 Task: Plan a trip to La Sebala du Mornag, Tunisia from 10th December, 2023 to 16th December, 2023 for 8 adults. Place can be private room with 8 bedrooms having 8 beds and 8 bathrooms. Property type can be hotel. Amenities needed are: wifi, TV, free parkinig on premises, gym, breakfast.
Action: Mouse moved to (444, 99)
Screenshot: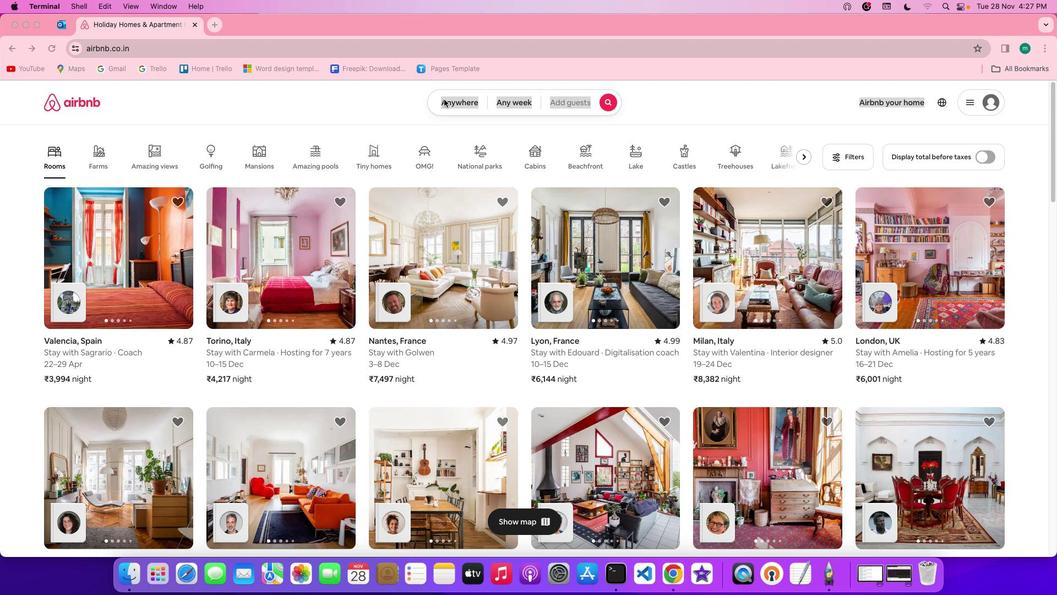 
Action: Mouse pressed left at (444, 99)
Screenshot: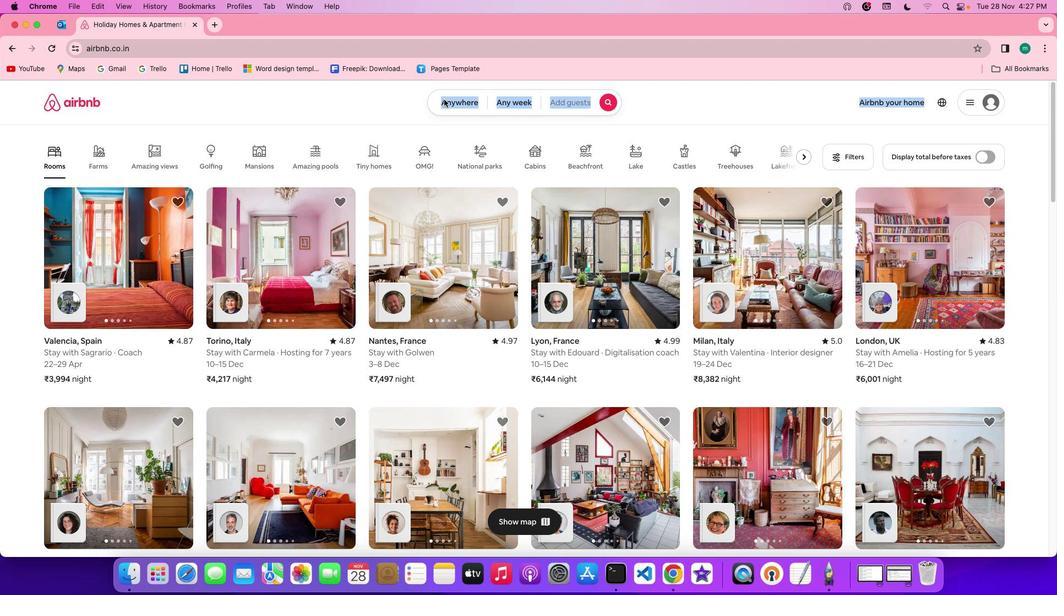 
Action: Mouse pressed left at (444, 99)
Screenshot: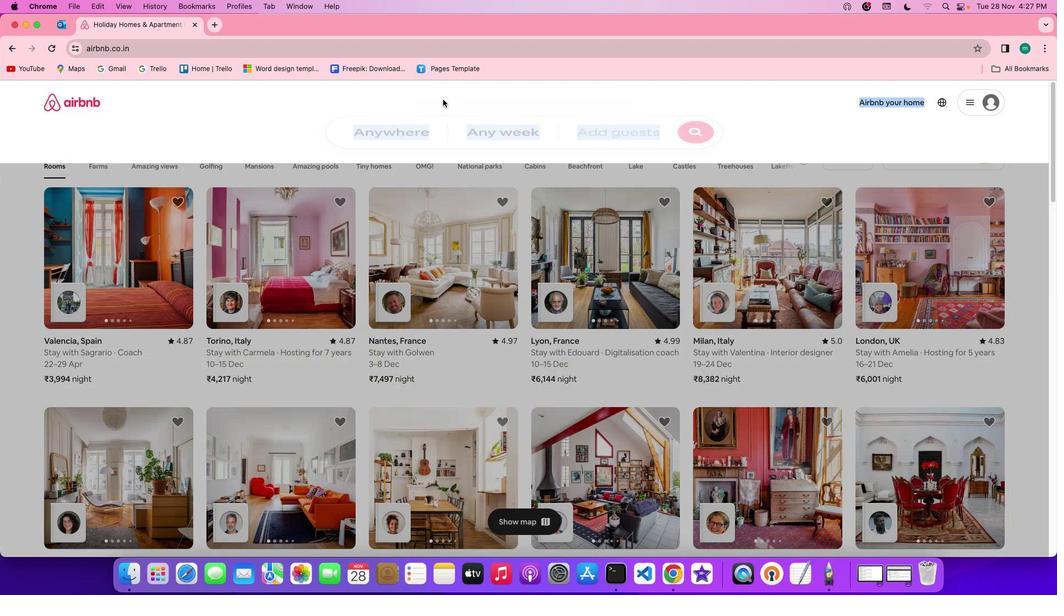 
Action: Mouse moved to (399, 150)
Screenshot: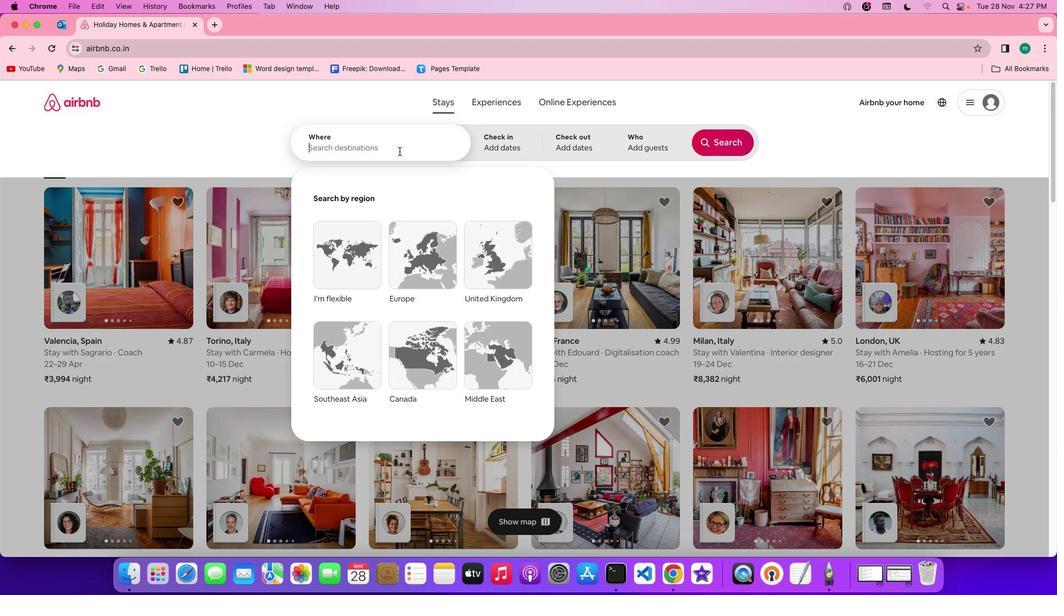 
Action: Mouse pressed left at (399, 150)
Screenshot: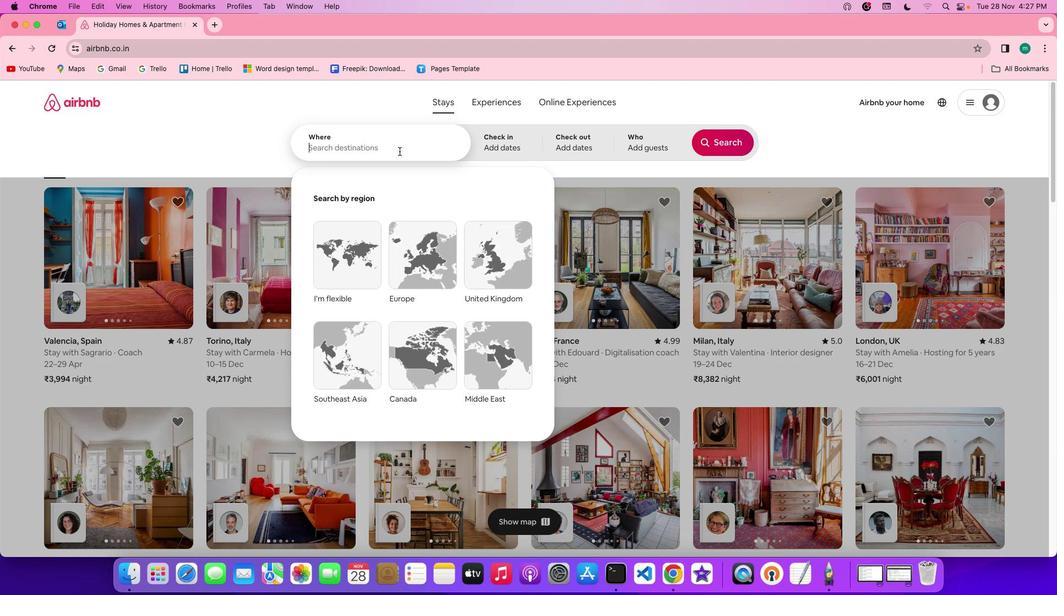 
Action: Key pressed Key.shift'M''o''r'Key.backspaceKey.backspaceKey.backspaceKey.backspaceKey.backspaceKey.backspaceKey.backspaceKey.backspaceKey.shift'L''a'Key.spaceKey.shift's''e''b''a''l''a'Key.space'd''u'Key.spaceKey.shift'M''o''r''n''a''g'','Key.spaceKey.shift't''u''n''i''s''i''a'
Screenshot: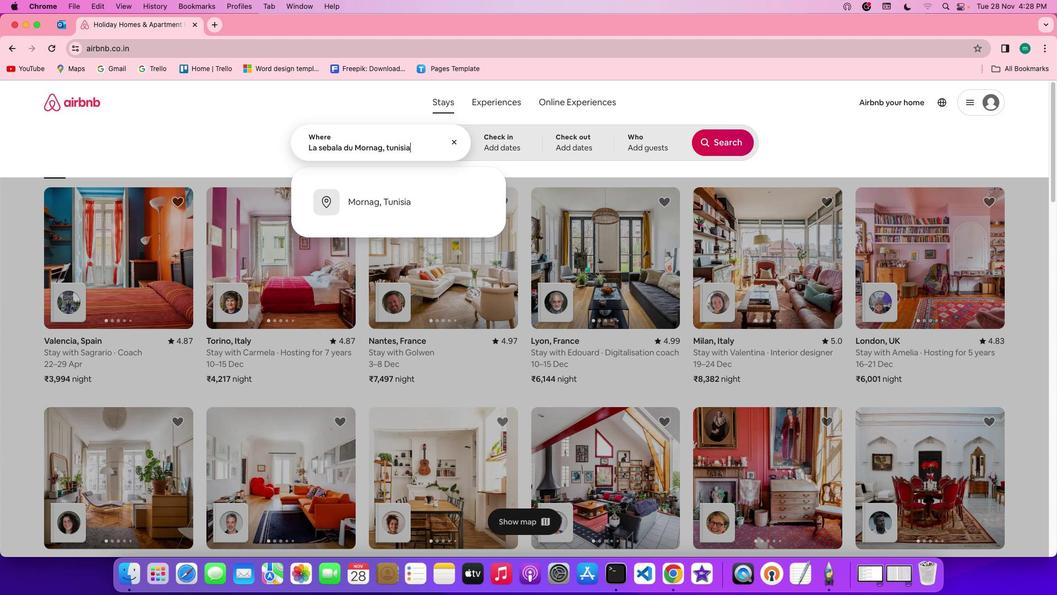 
Action: Mouse moved to (507, 141)
Screenshot: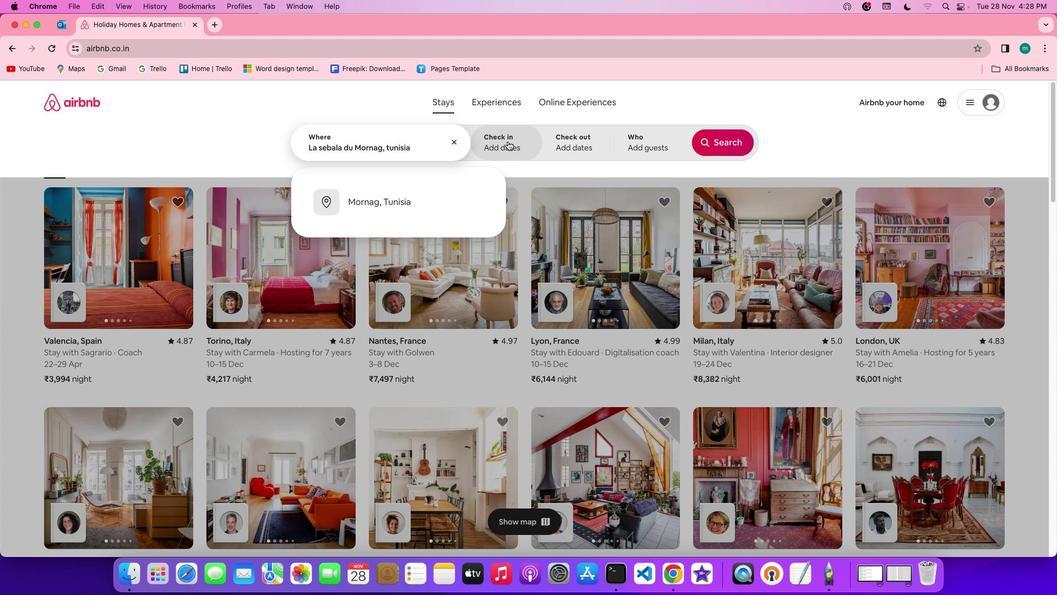 
Action: Mouse pressed left at (507, 141)
Screenshot: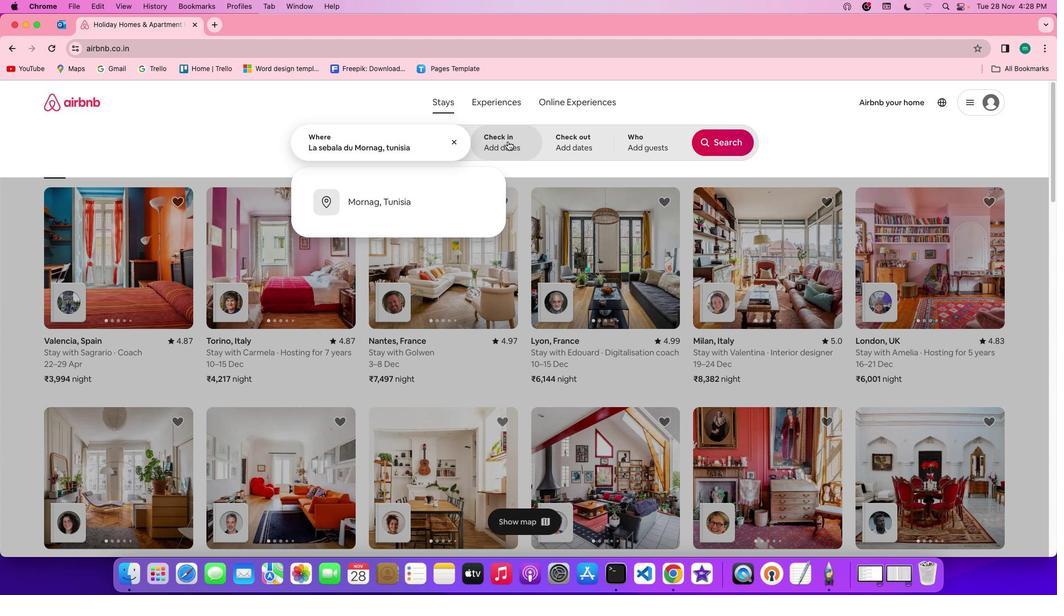
Action: Mouse moved to (555, 328)
Screenshot: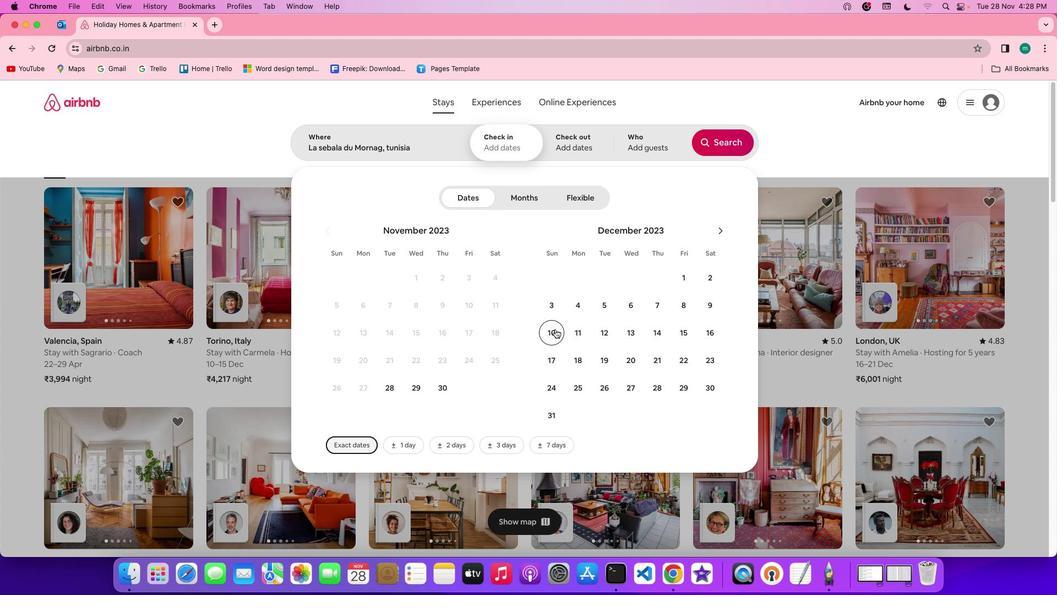 
Action: Mouse pressed left at (555, 328)
Screenshot: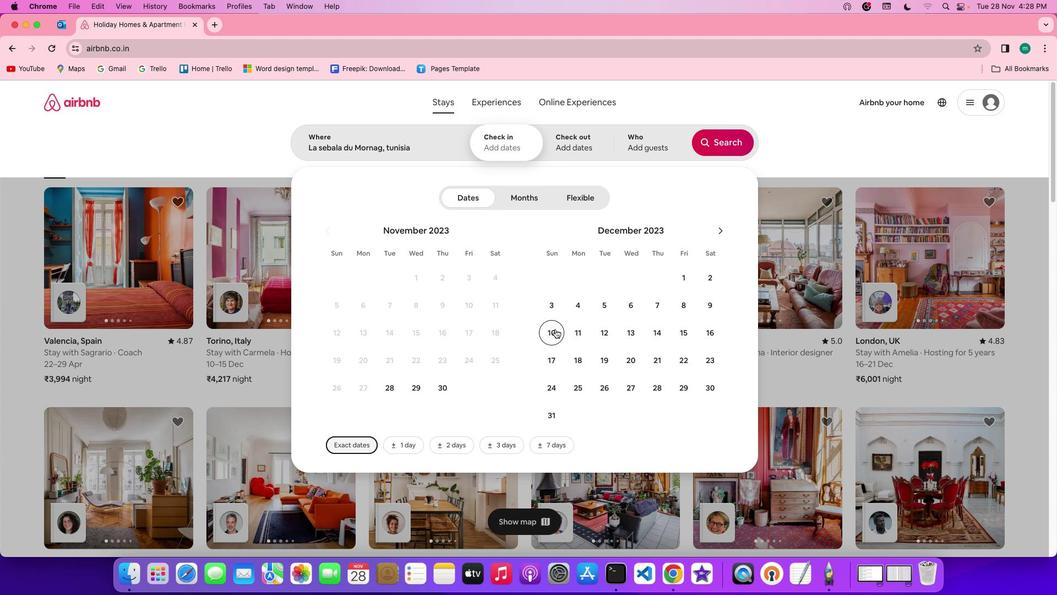 
Action: Mouse moved to (716, 333)
Screenshot: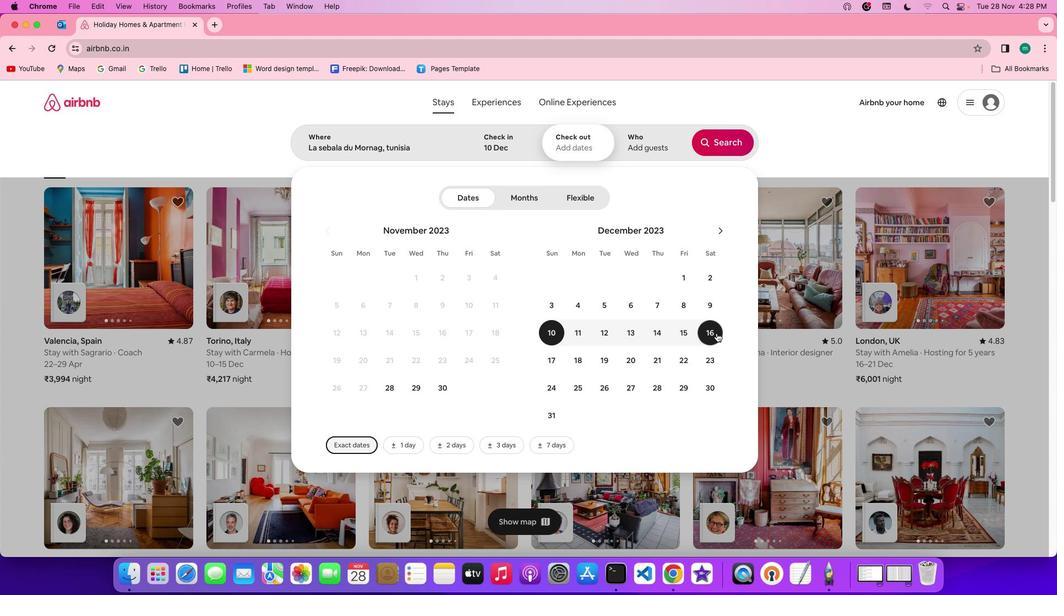 
Action: Mouse pressed left at (716, 333)
Screenshot: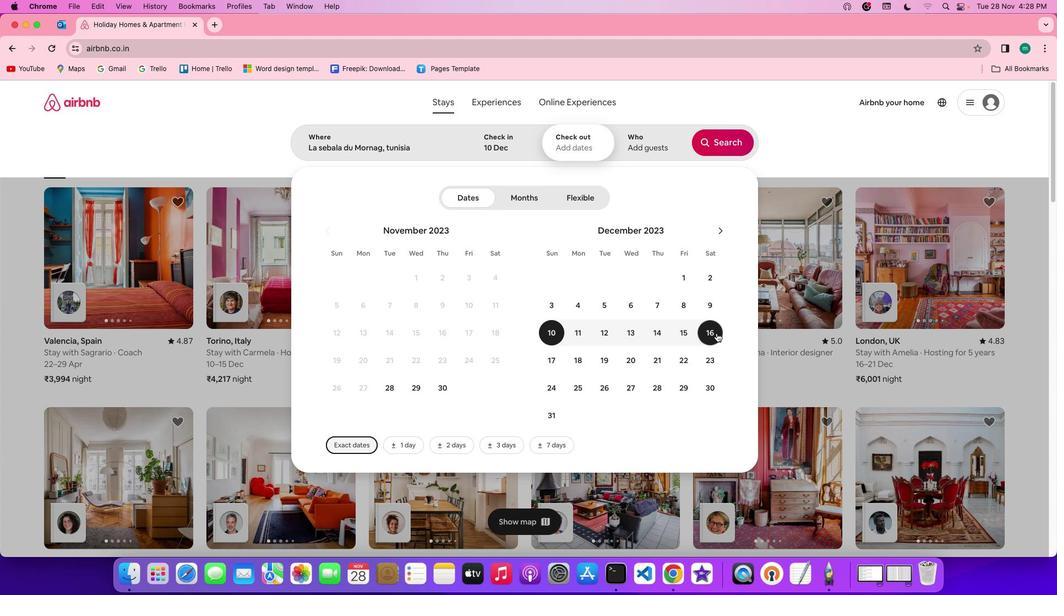 
Action: Mouse moved to (647, 147)
Screenshot: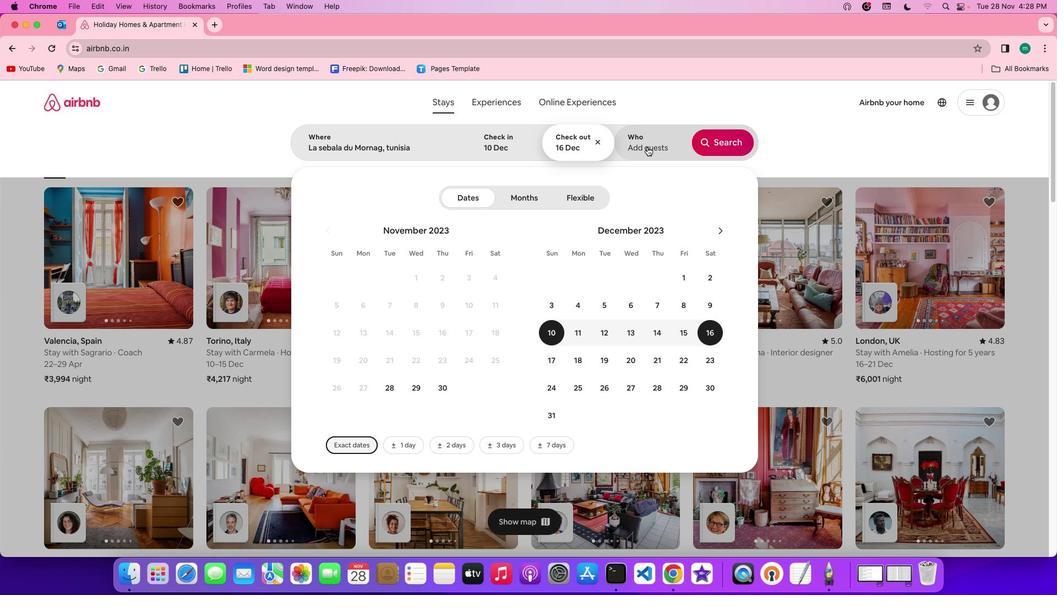 
Action: Mouse pressed left at (647, 147)
Screenshot: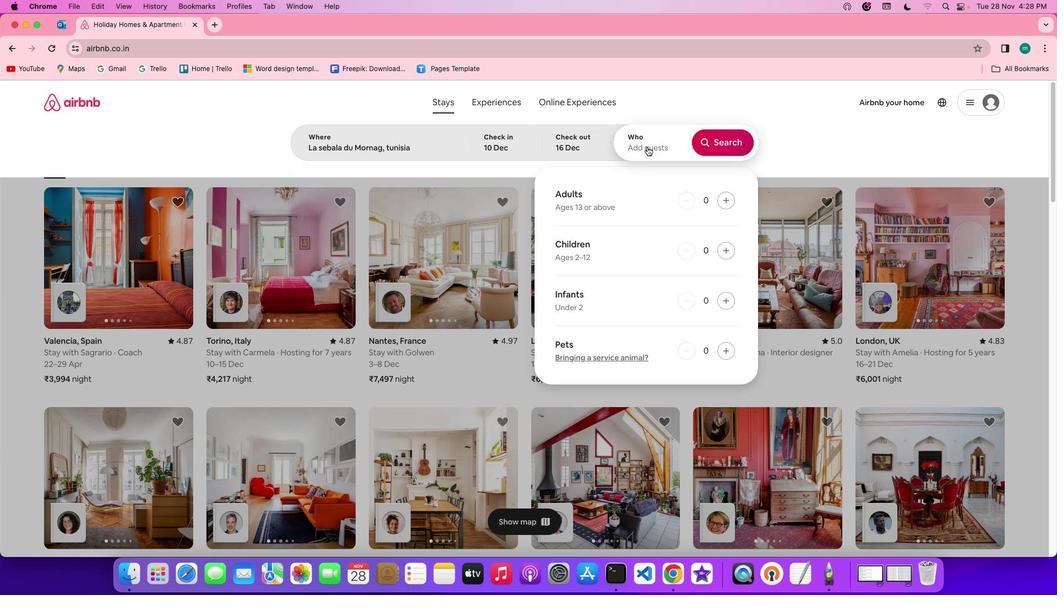 
Action: Mouse moved to (725, 200)
Screenshot: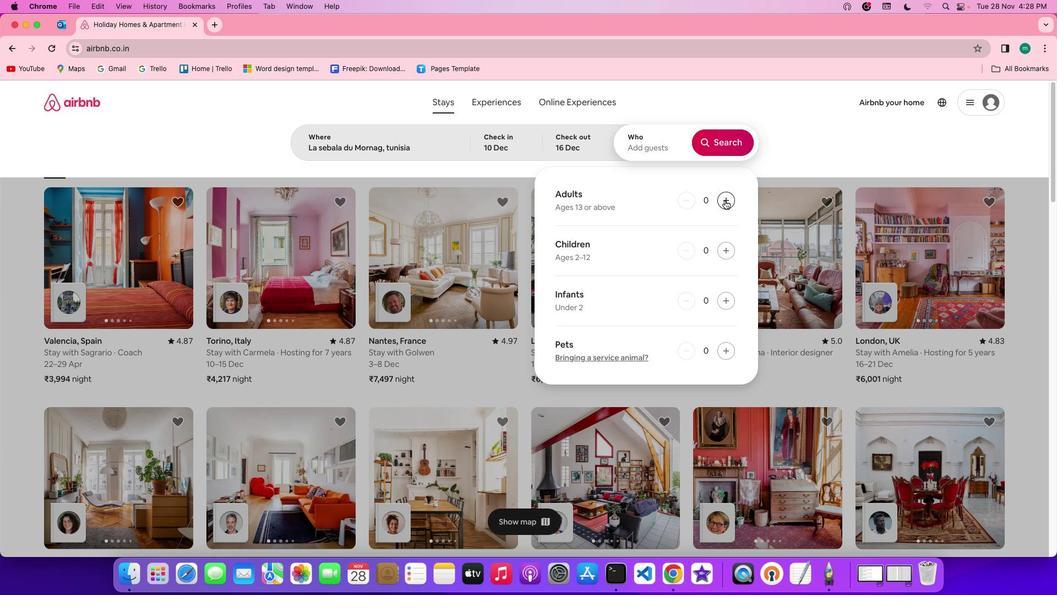 
Action: Mouse pressed left at (725, 200)
Screenshot: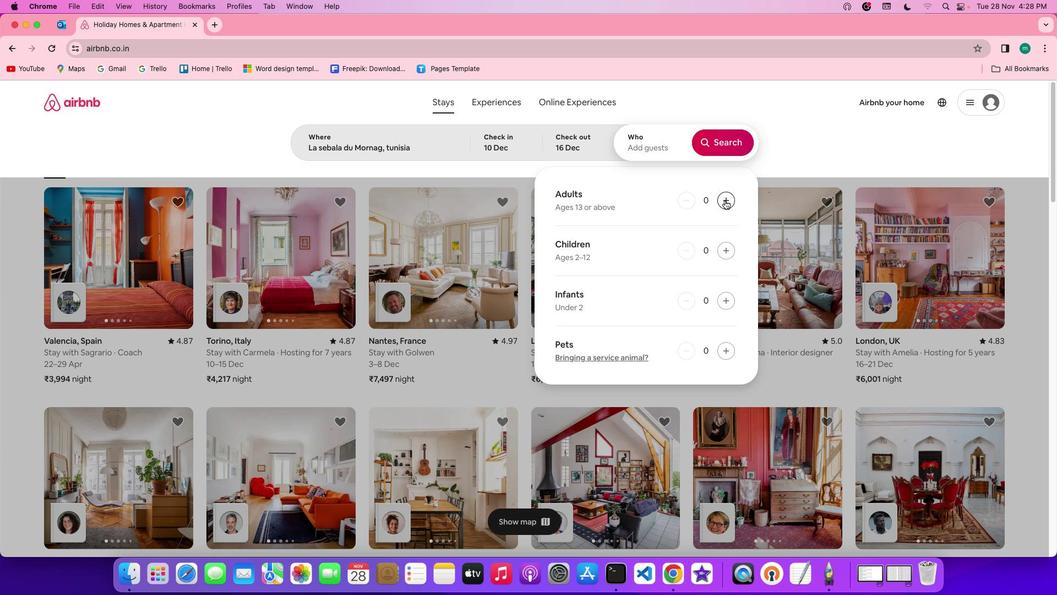 
Action: Mouse pressed left at (725, 200)
Screenshot: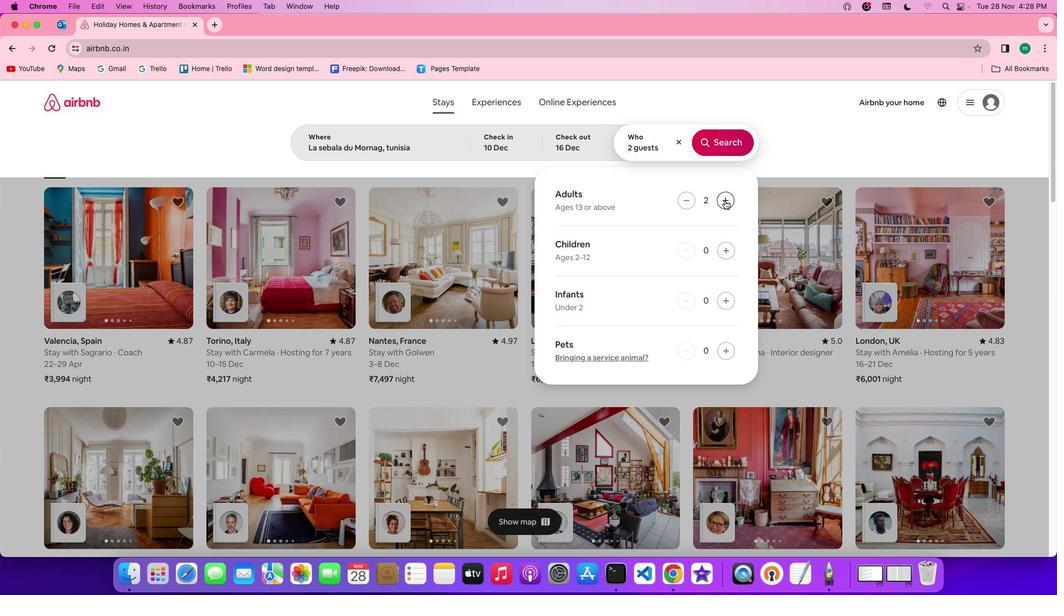 
Action: Mouse pressed left at (725, 200)
Screenshot: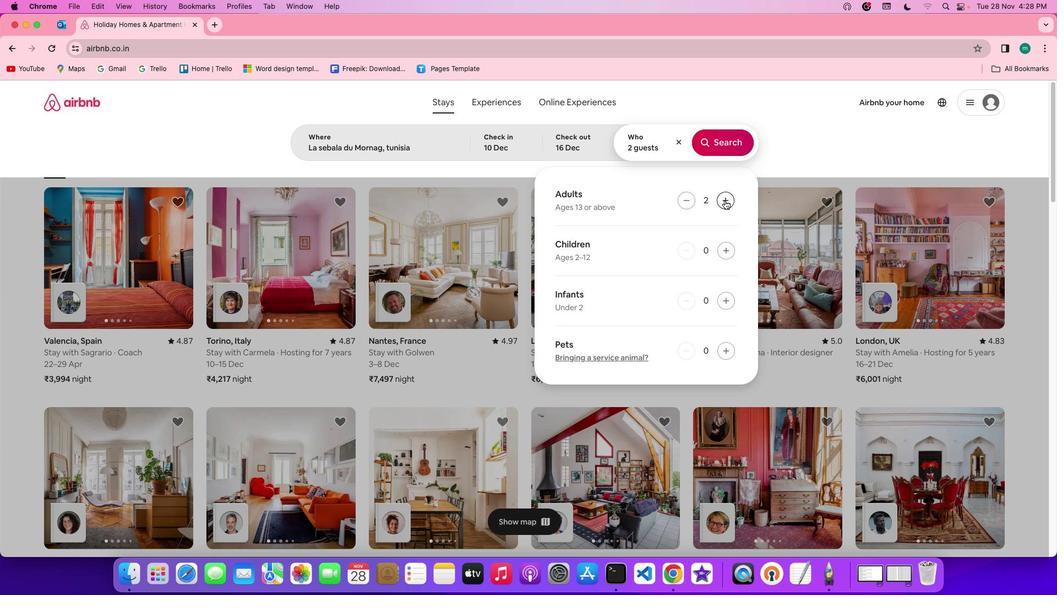 
Action: Mouse pressed left at (725, 200)
Screenshot: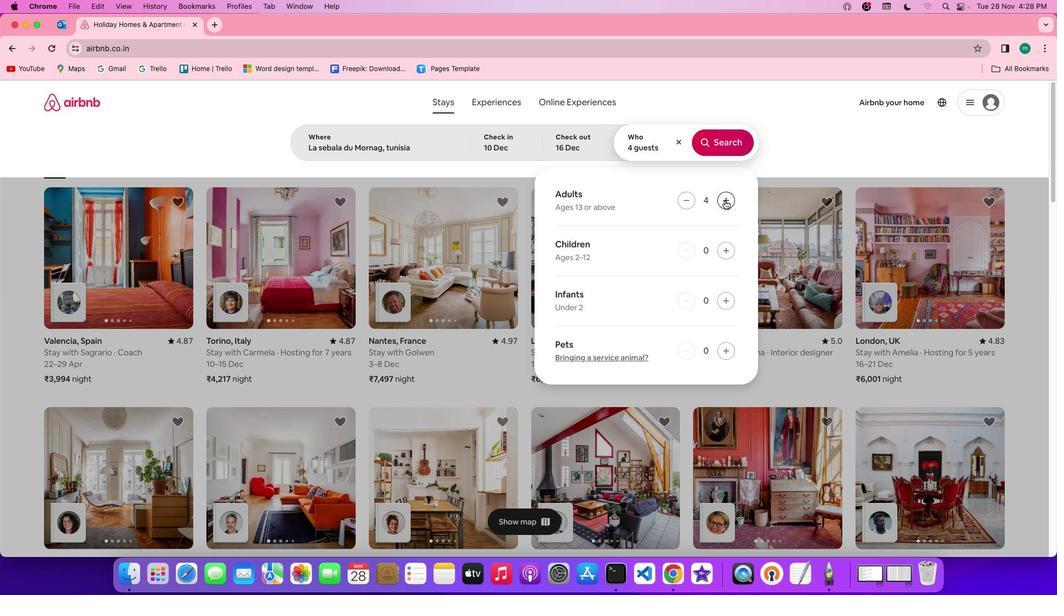 
Action: Mouse pressed left at (725, 200)
Screenshot: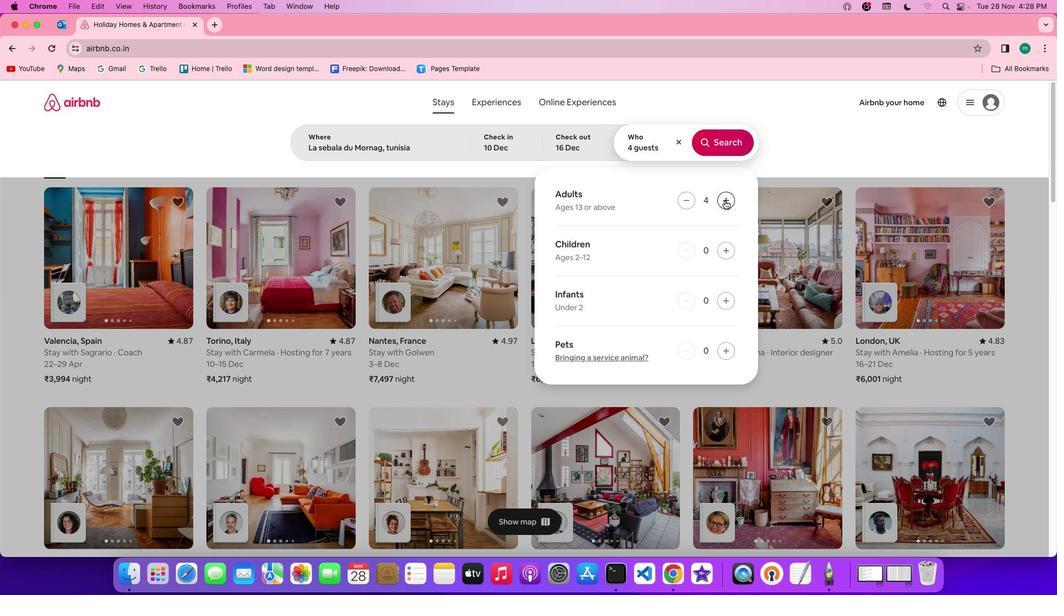 
Action: Mouse pressed left at (725, 200)
Screenshot: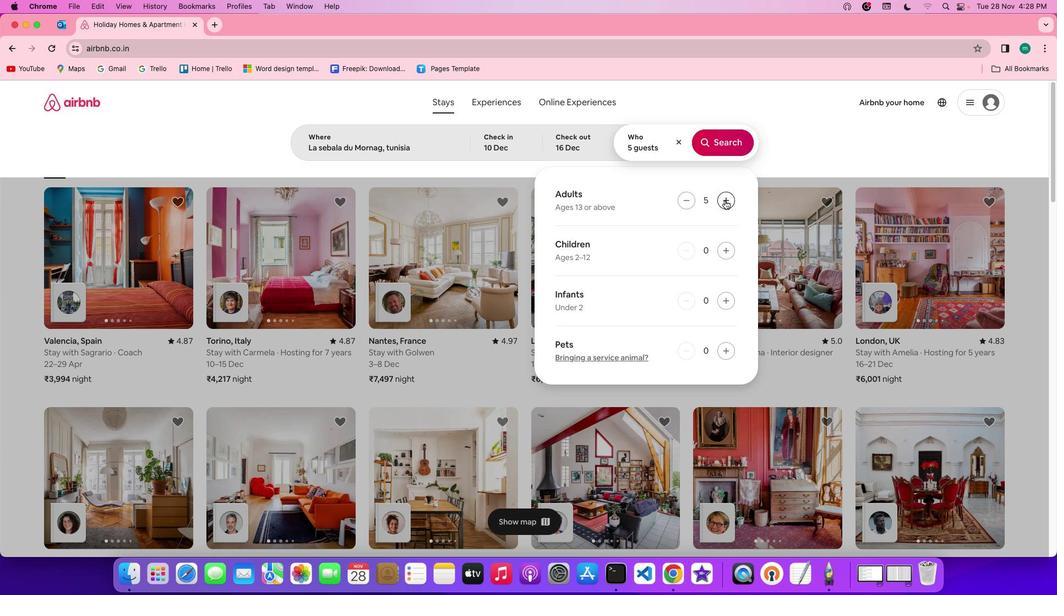 
Action: Mouse pressed left at (725, 200)
Screenshot: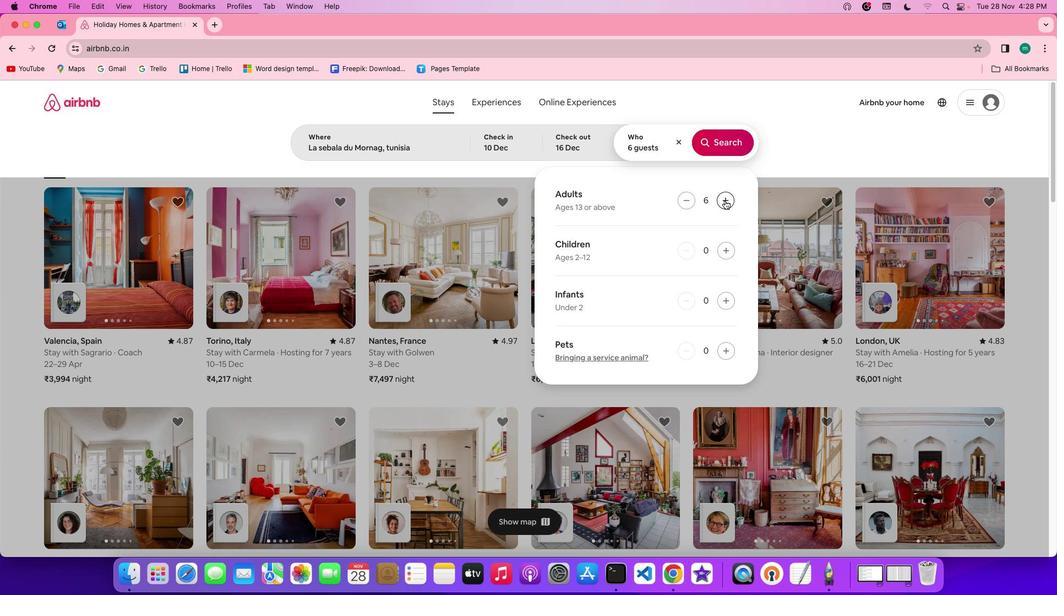
Action: Mouse pressed left at (725, 200)
Screenshot: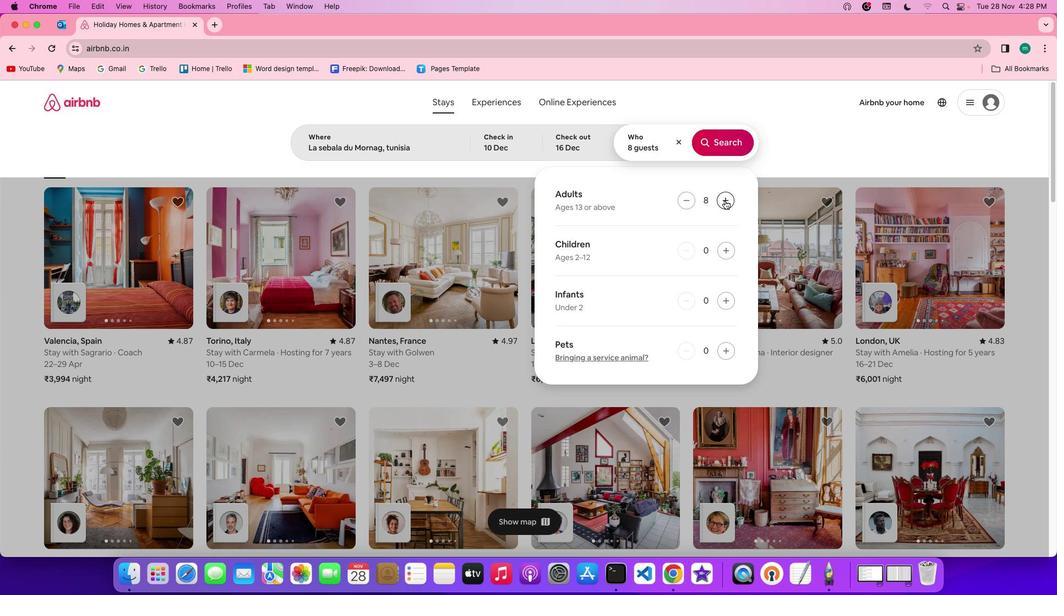 
Action: Mouse moved to (720, 146)
Screenshot: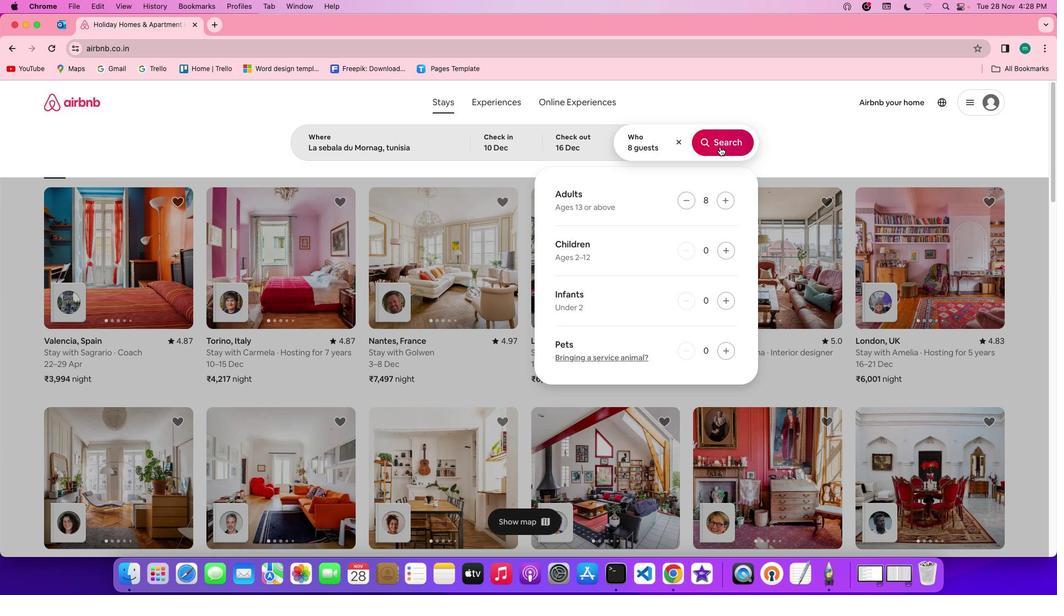 
Action: Mouse pressed left at (720, 146)
Screenshot: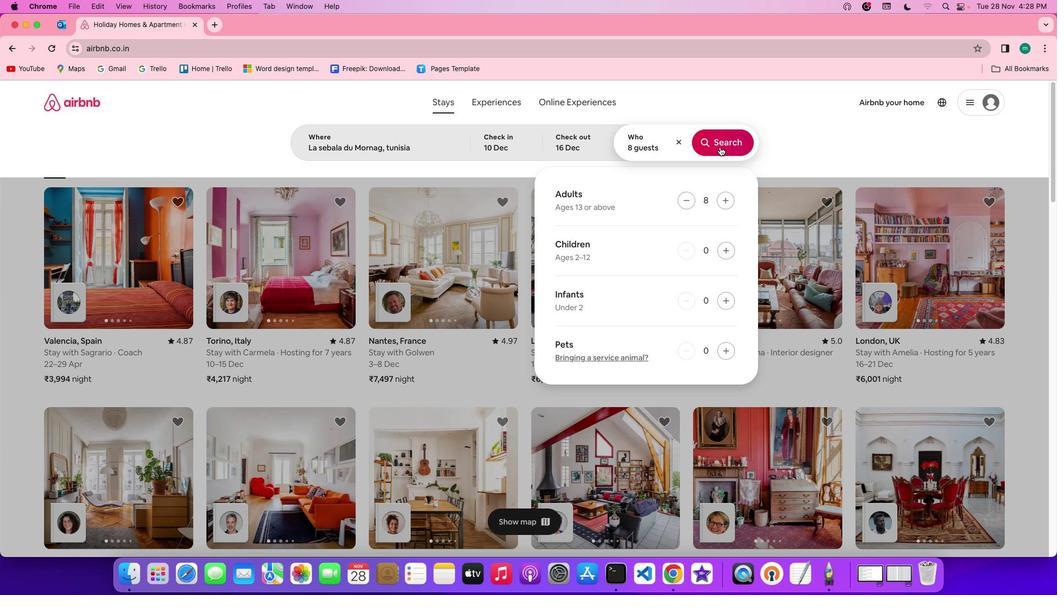 
Action: Mouse moved to (888, 147)
Screenshot: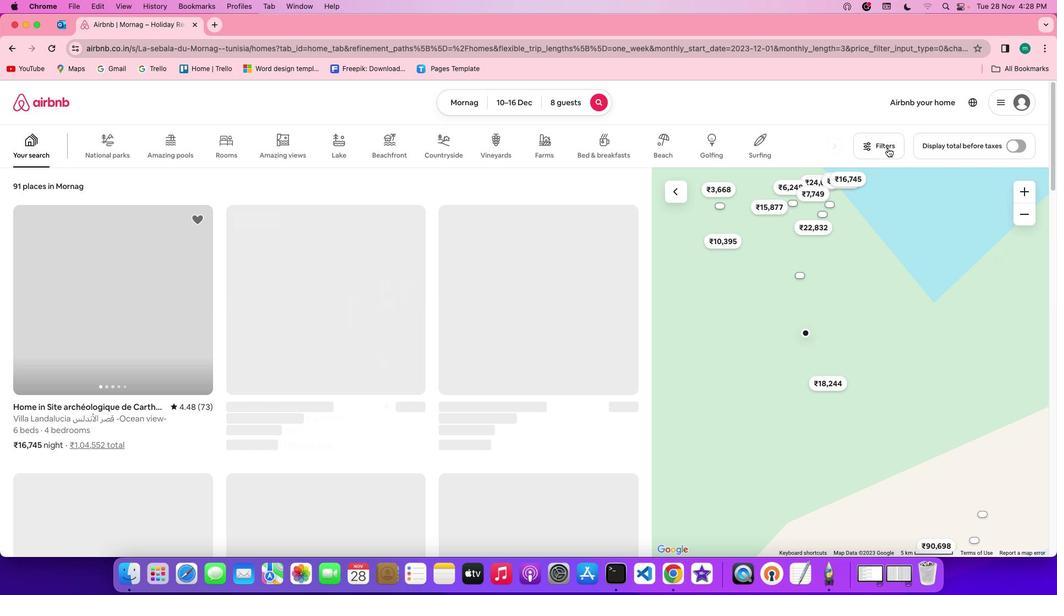 
Action: Mouse pressed left at (888, 147)
Screenshot: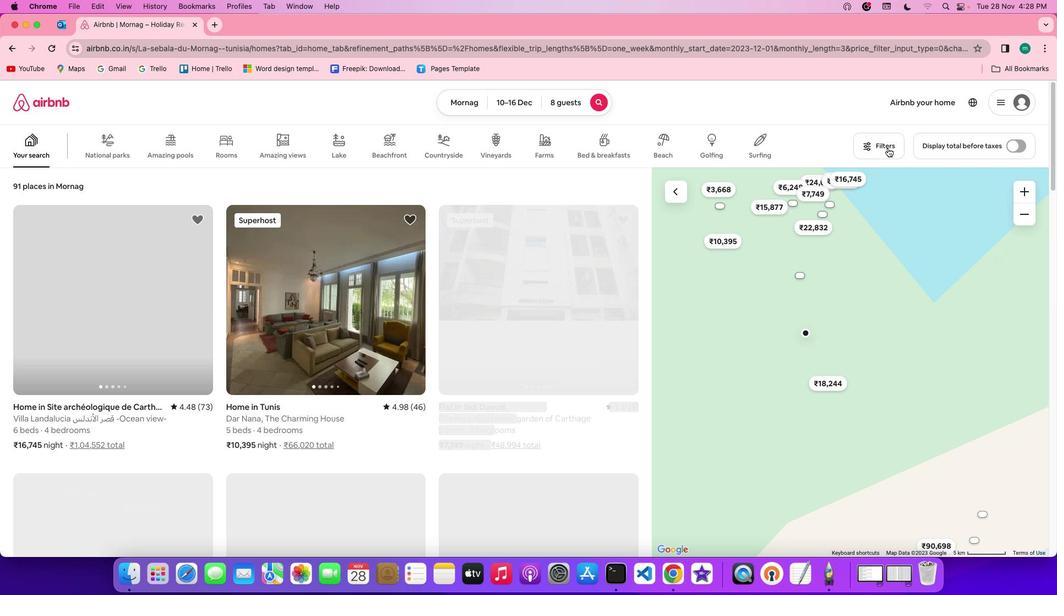 
Action: Mouse moved to (541, 356)
Screenshot: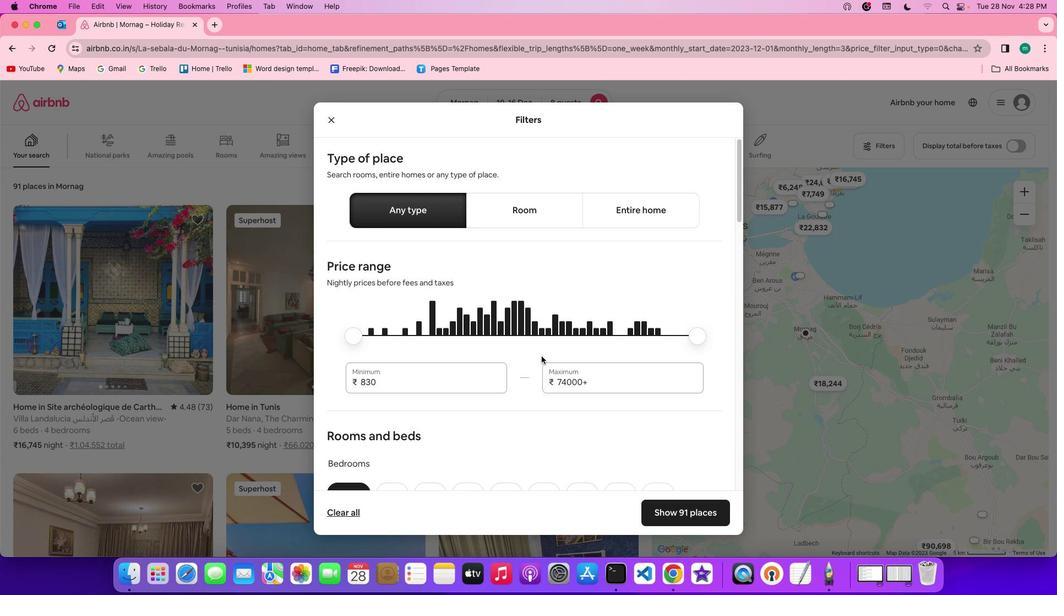 
Action: Mouse scrolled (541, 356) with delta (0, 0)
Screenshot: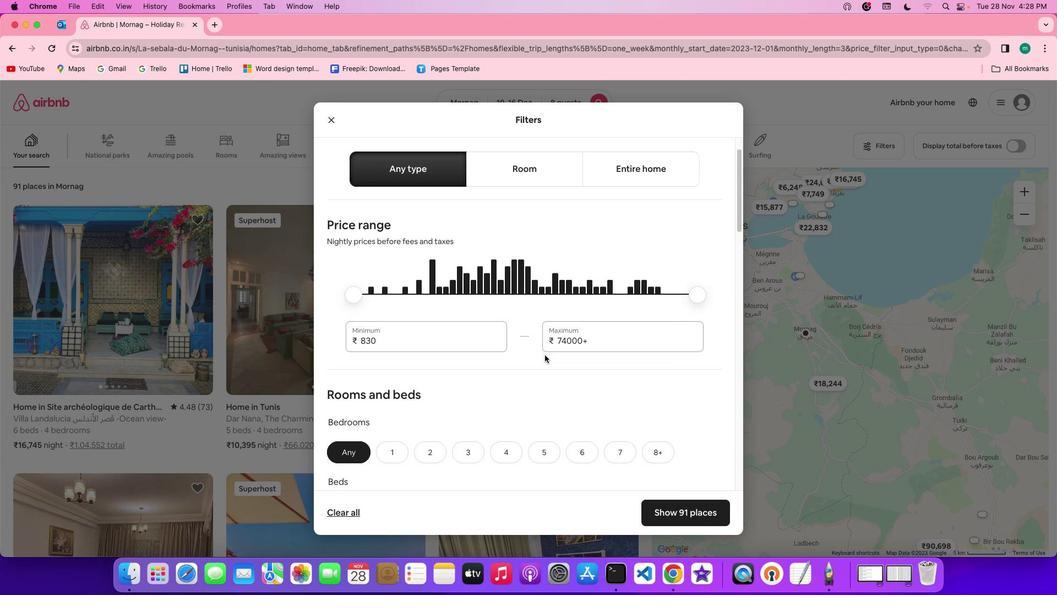 
Action: Mouse scrolled (541, 356) with delta (0, 0)
Screenshot: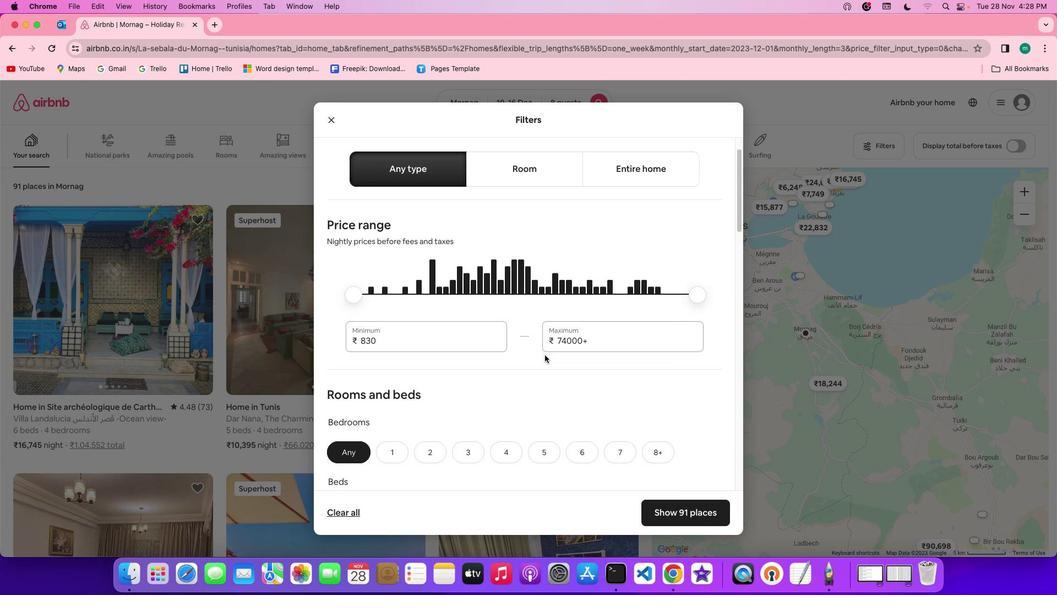 
Action: Mouse scrolled (541, 356) with delta (0, -1)
Screenshot: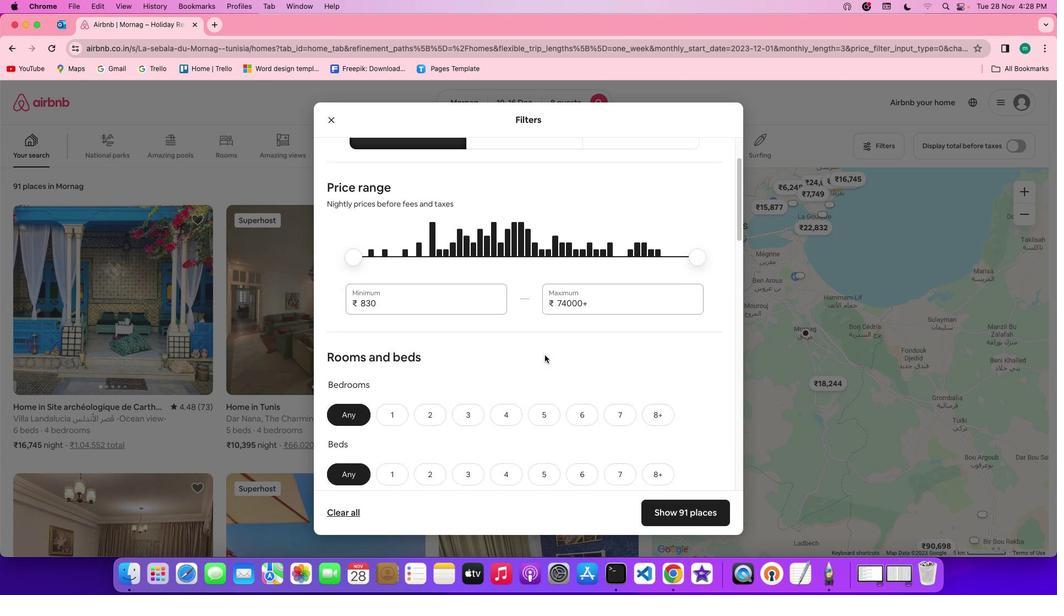 
Action: Mouse moved to (545, 355)
Screenshot: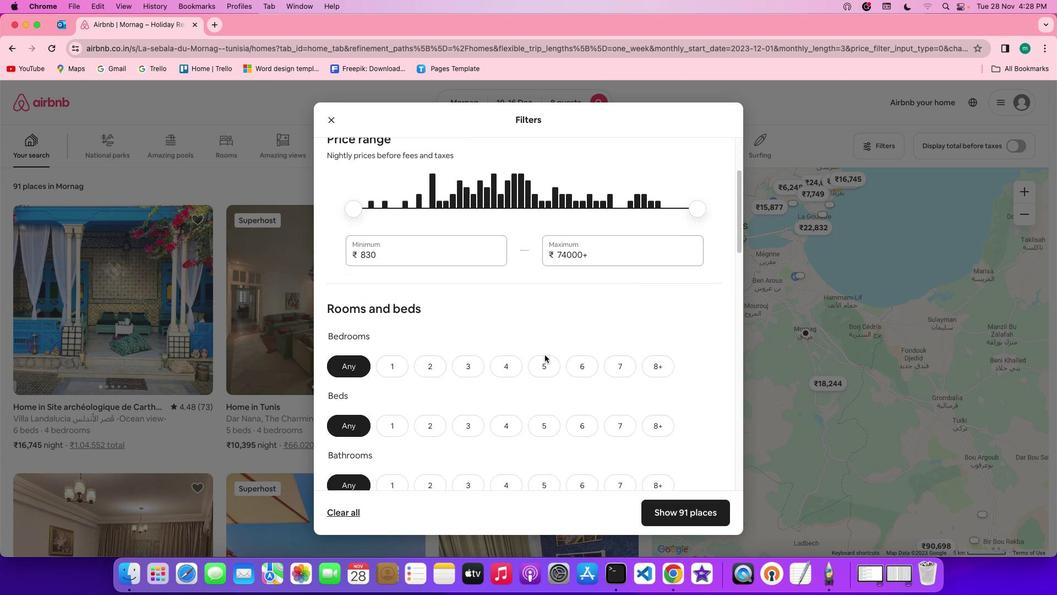 
Action: Mouse scrolled (545, 355) with delta (0, -2)
Screenshot: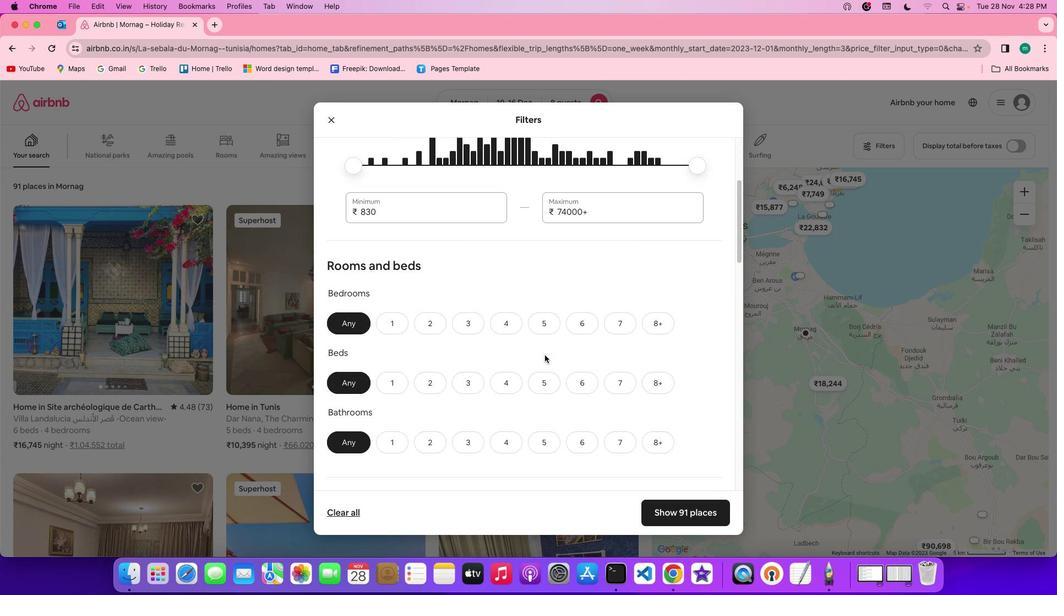 
Action: Mouse moved to (657, 292)
Screenshot: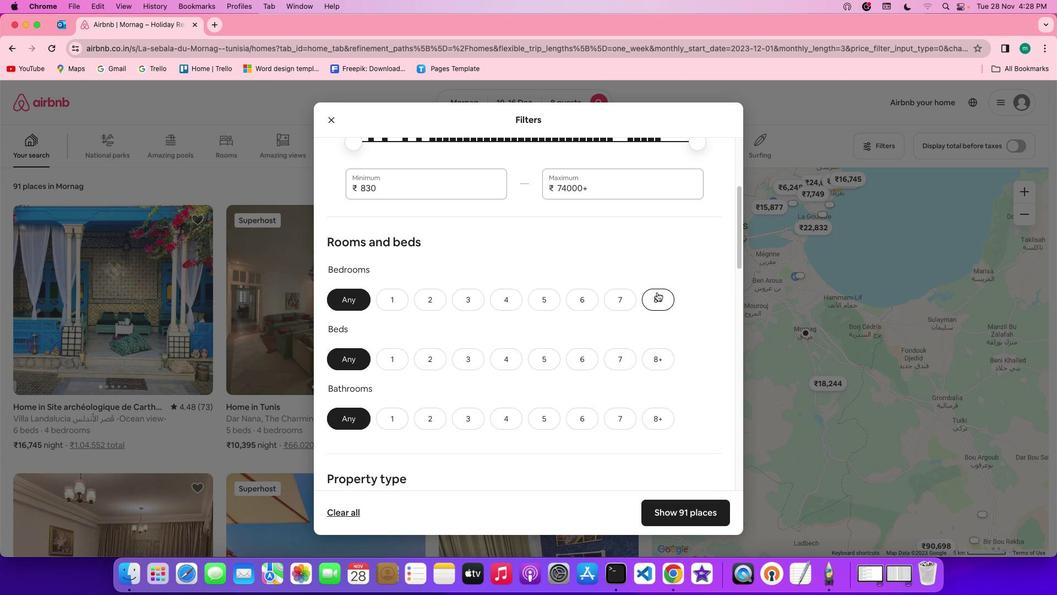 
Action: Mouse pressed left at (657, 292)
Screenshot: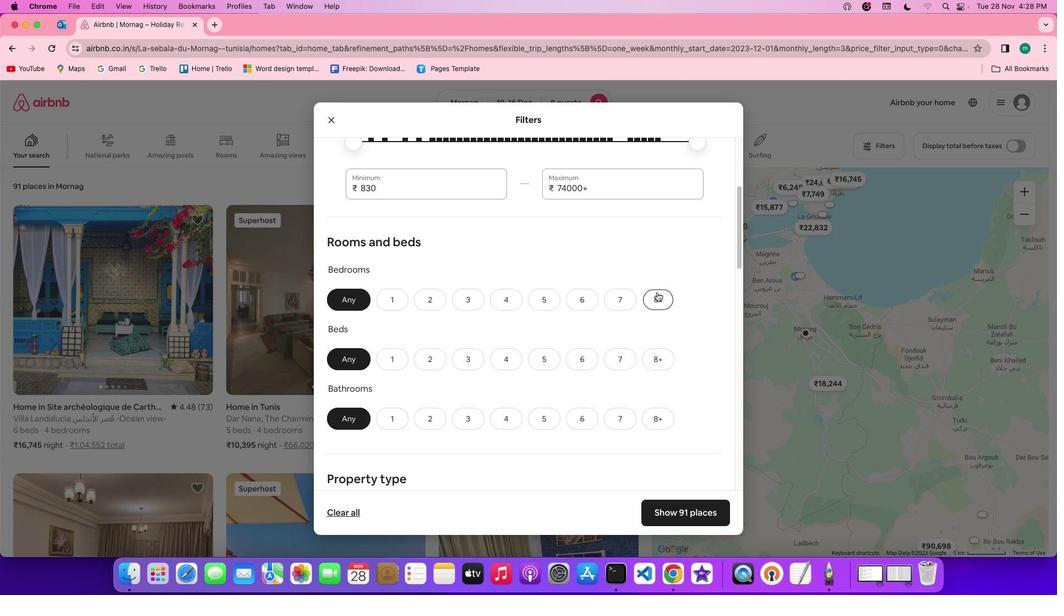 
Action: Mouse moved to (656, 359)
Screenshot: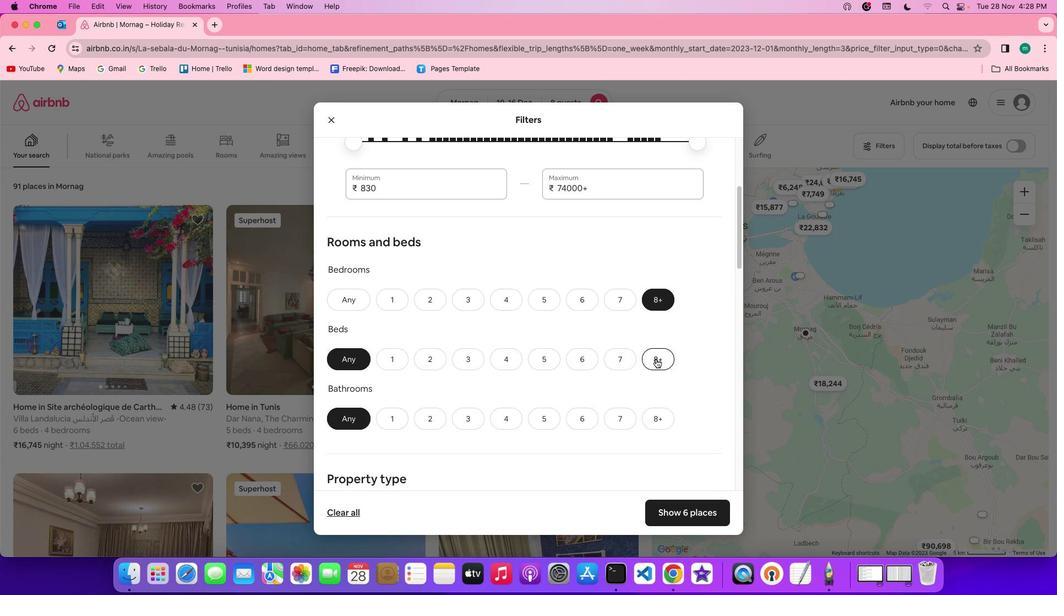 
Action: Mouse pressed left at (656, 359)
Screenshot: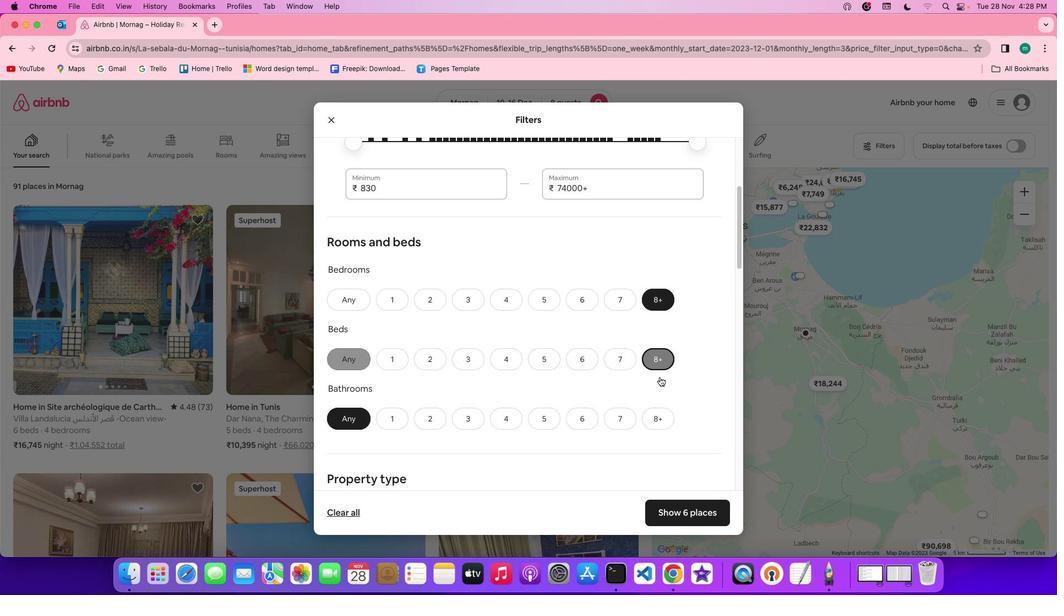 
Action: Mouse moved to (656, 418)
Screenshot: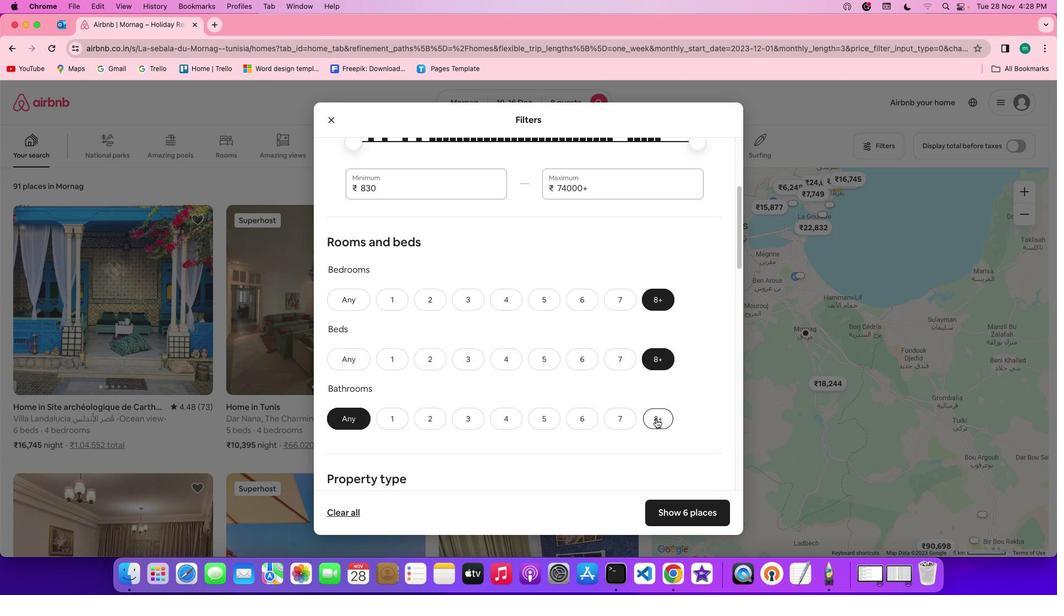 
Action: Mouse pressed left at (656, 418)
Screenshot: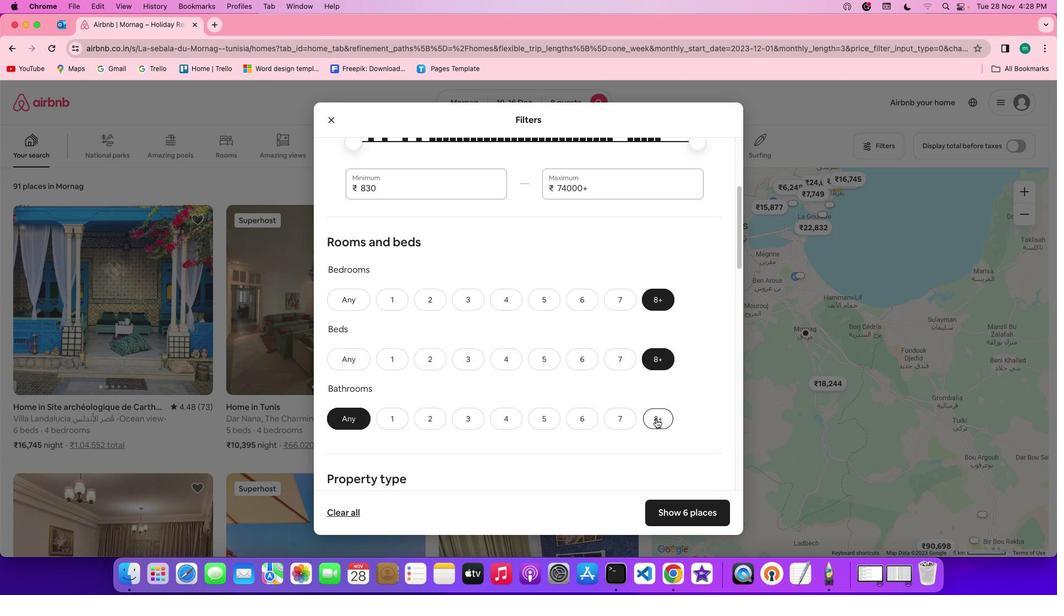 
Action: Mouse moved to (619, 332)
Screenshot: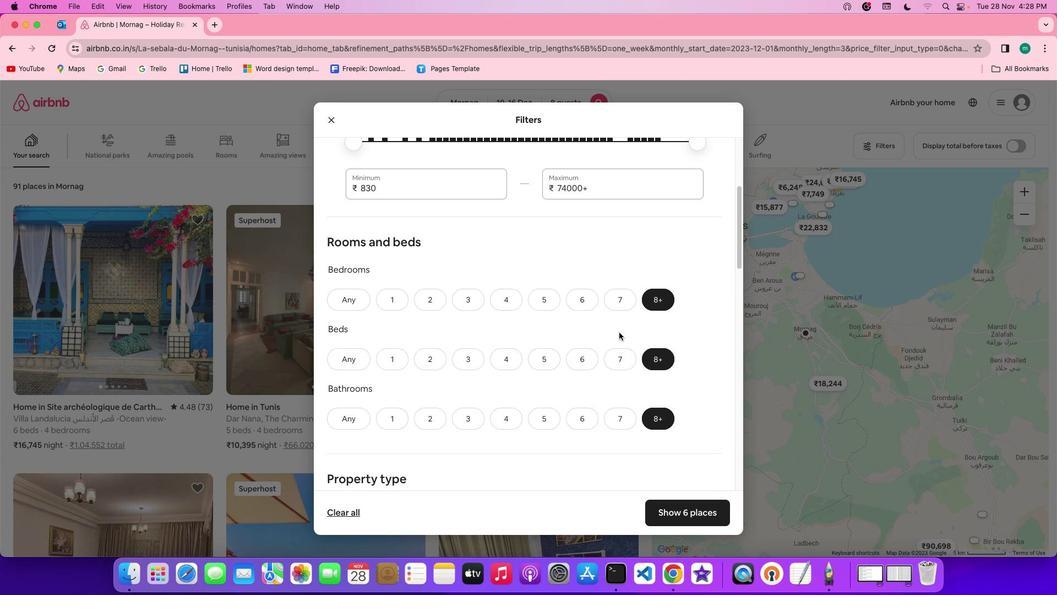 
Action: Mouse scrolled (619, 332) with delta (0, 0)
Screenshot: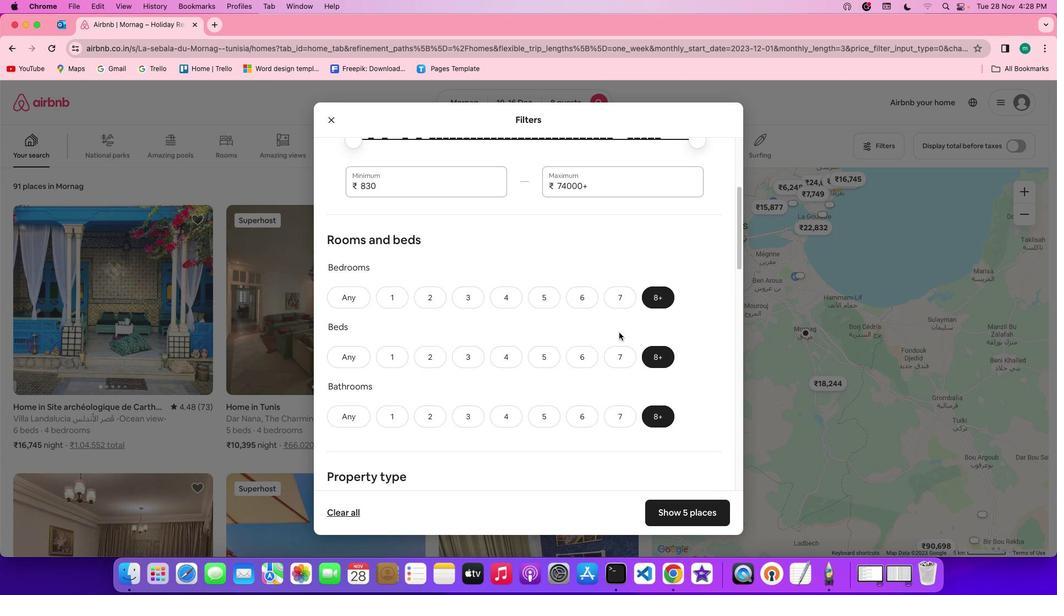
Action: Mouse scrolled (619, 332) with delta (0, 0)
Screenshot: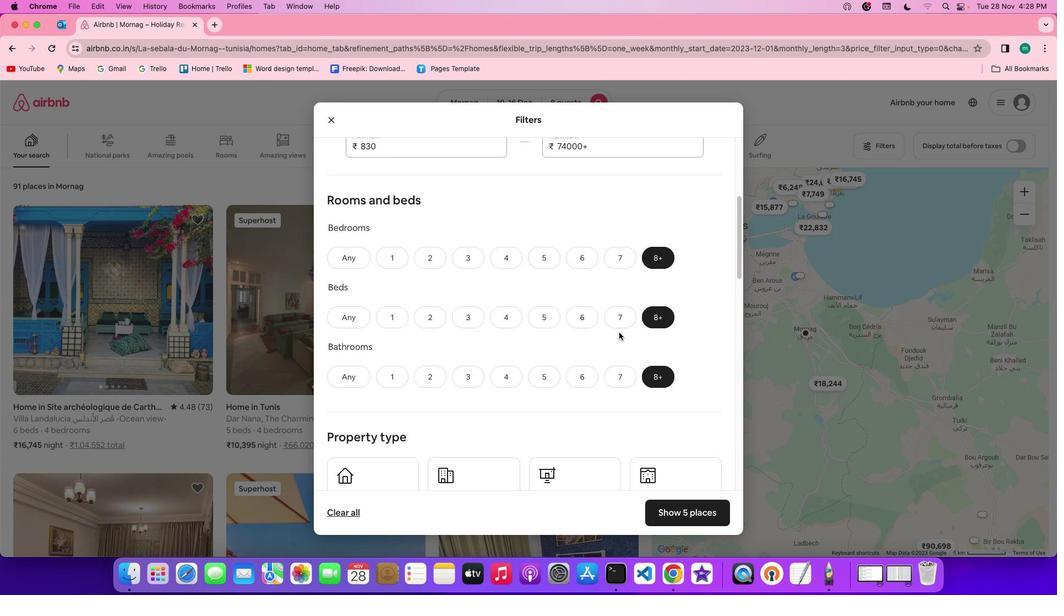 
Action: Mouse scrolled (619, 332) with delta (0, -1)
Screenshot: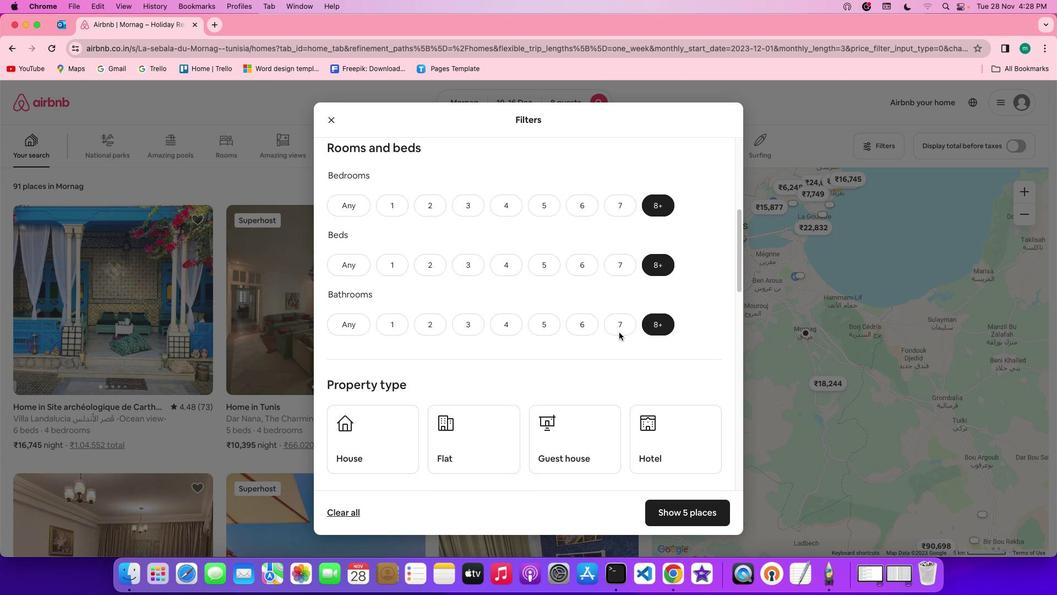 
Action: Mouse scrolled (619, 332) with delta (0, -2)
Screenshot: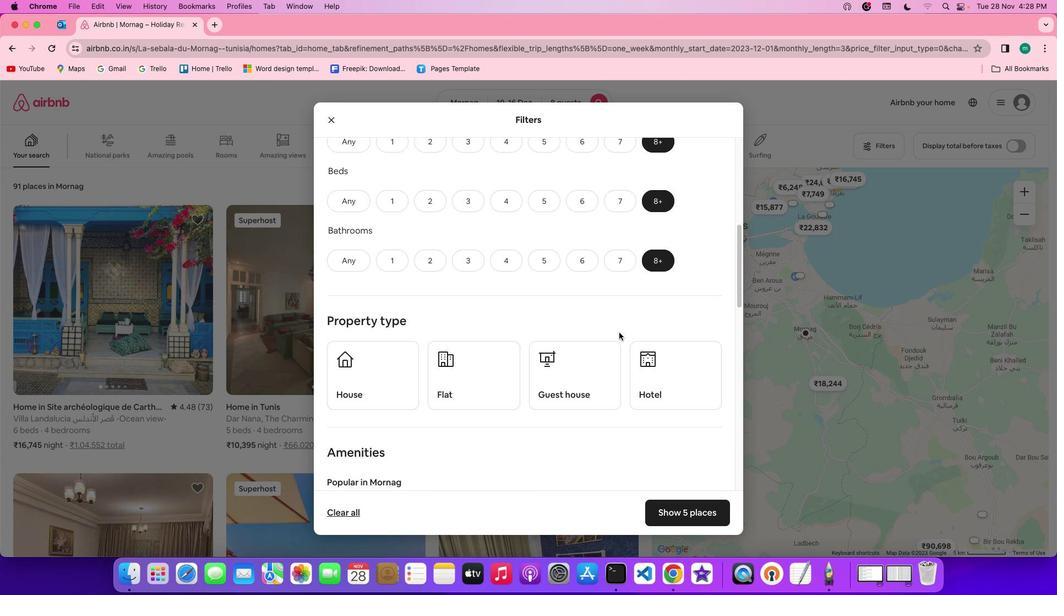 
Action: Mouse scrolled (619, 332) with delta (0, -2)
Screenshot: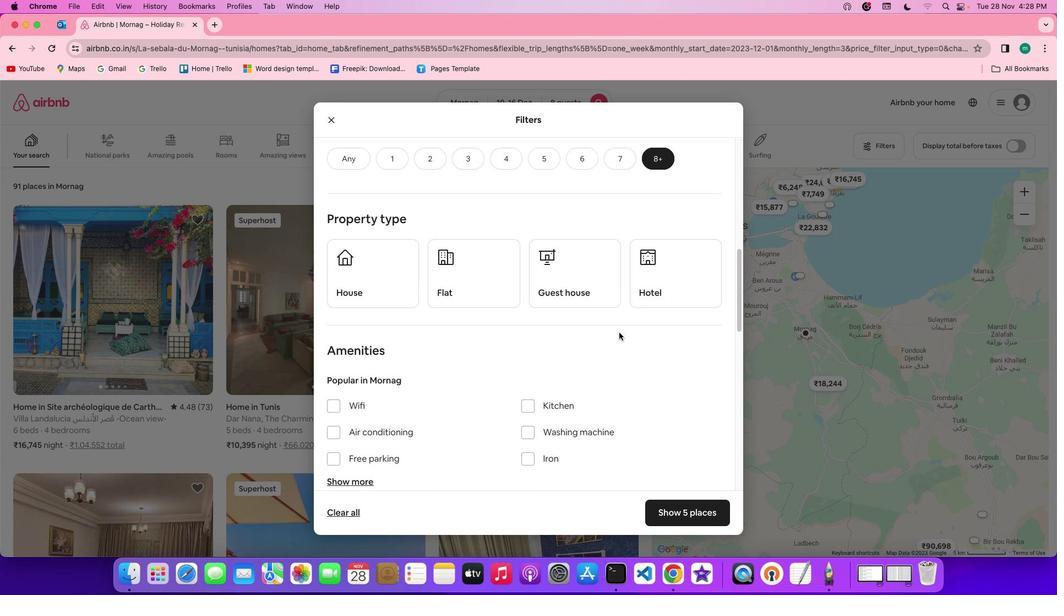 
Action: Mouse moved to (625, 323)
Screenshot: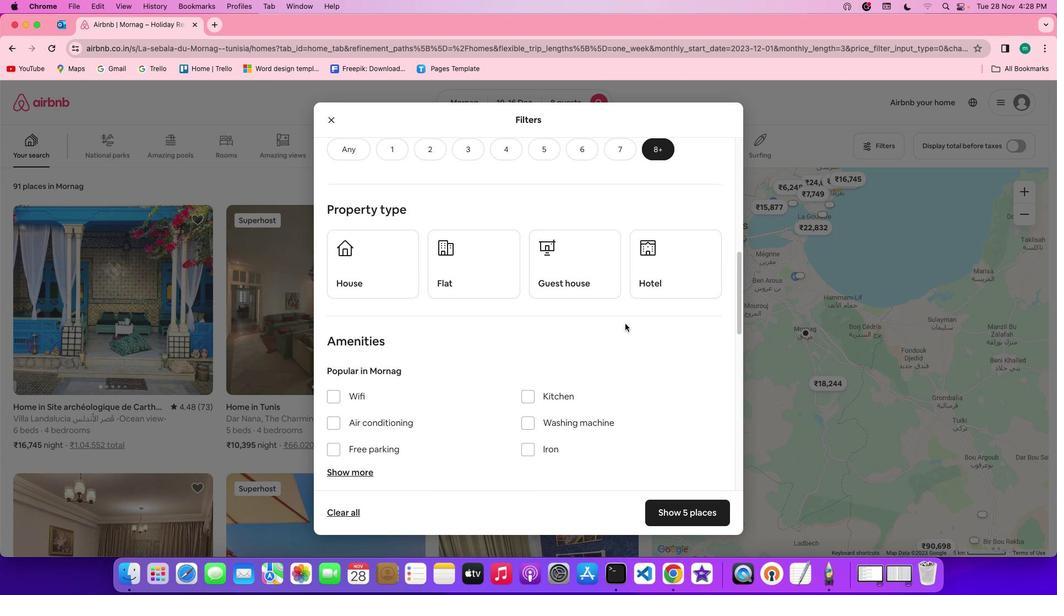 
Action: Mouse scrolled (625, 323) with delta (0, 0)
Screenshot: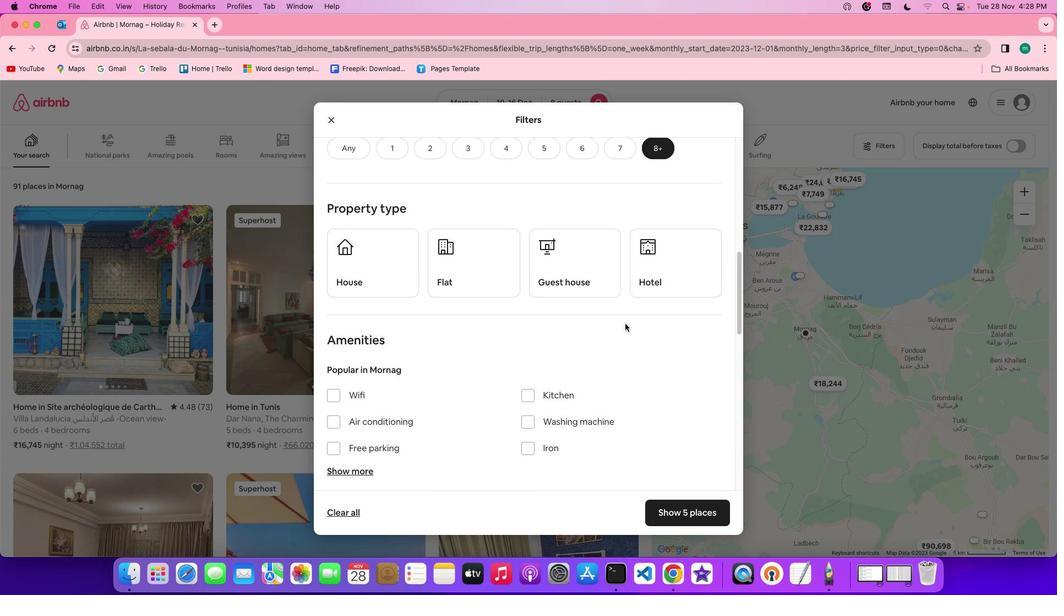 
Action: Mouse scrolled (625, 323) with delta (0, 0)
Screenshot: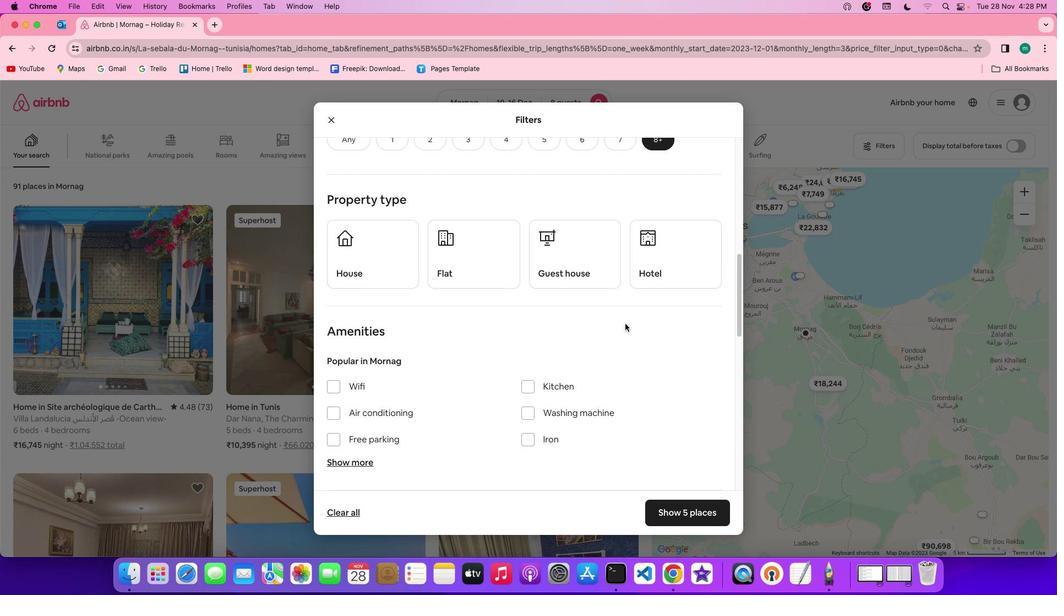 
Action: Mouse scrolled (625, 323) with delta (0, 0)
Screenshot: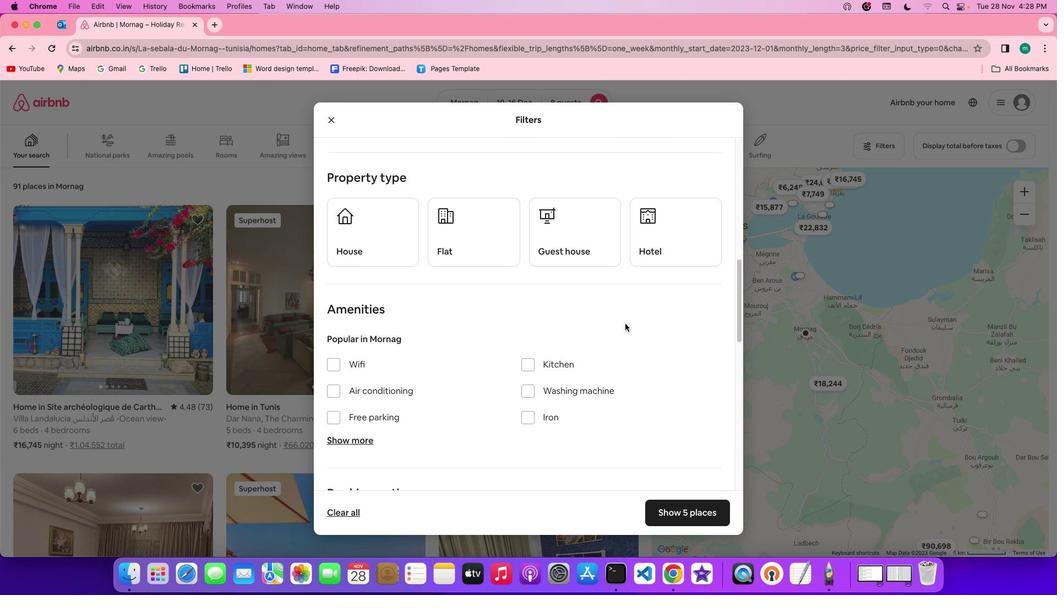 
Action: Mouse moved to (657, 234)
Screenshot: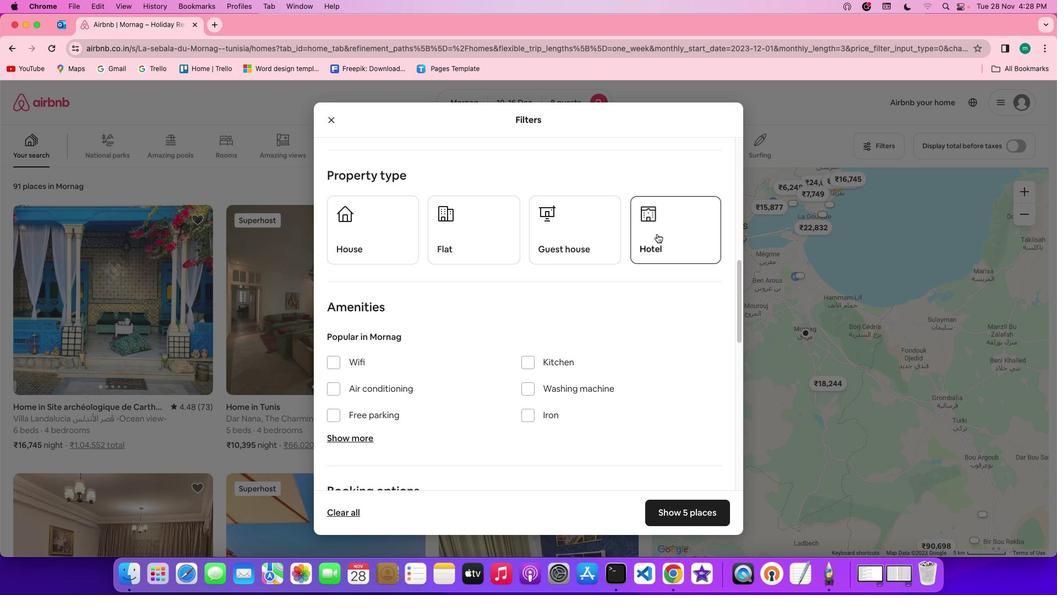 
Action: Mouse pressed left at (657, 234)
Screenshot: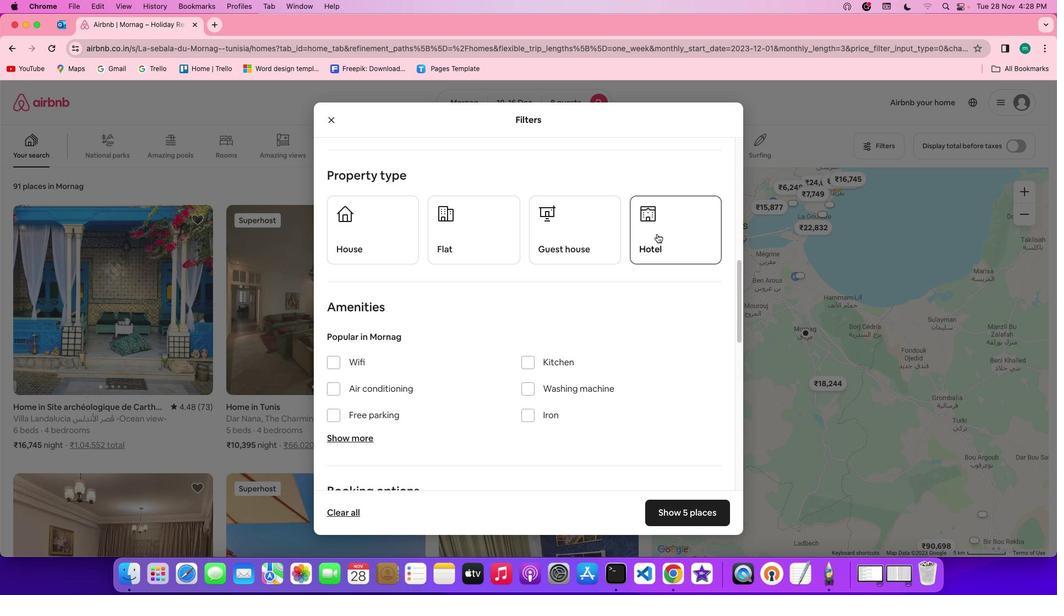 
Action: Mouse moved to (549, 319)
Screenshot: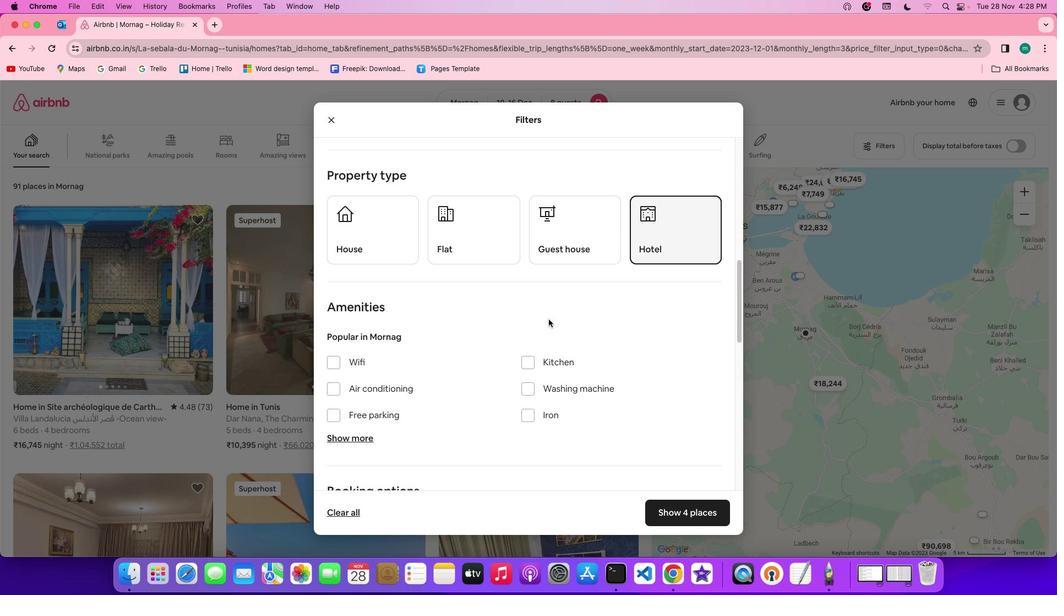 
Action: Mouse scrolled (549, 319) with delta (0, 0)
Screenshot: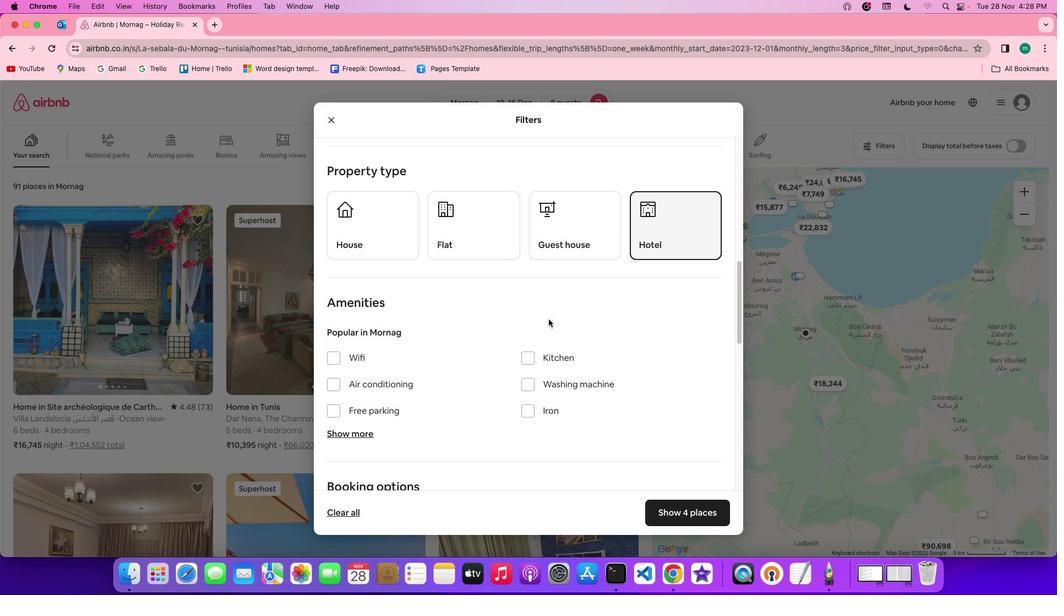 
Action: Mouse scrolled (549, 319) with delta (0, 0)
Screenshot: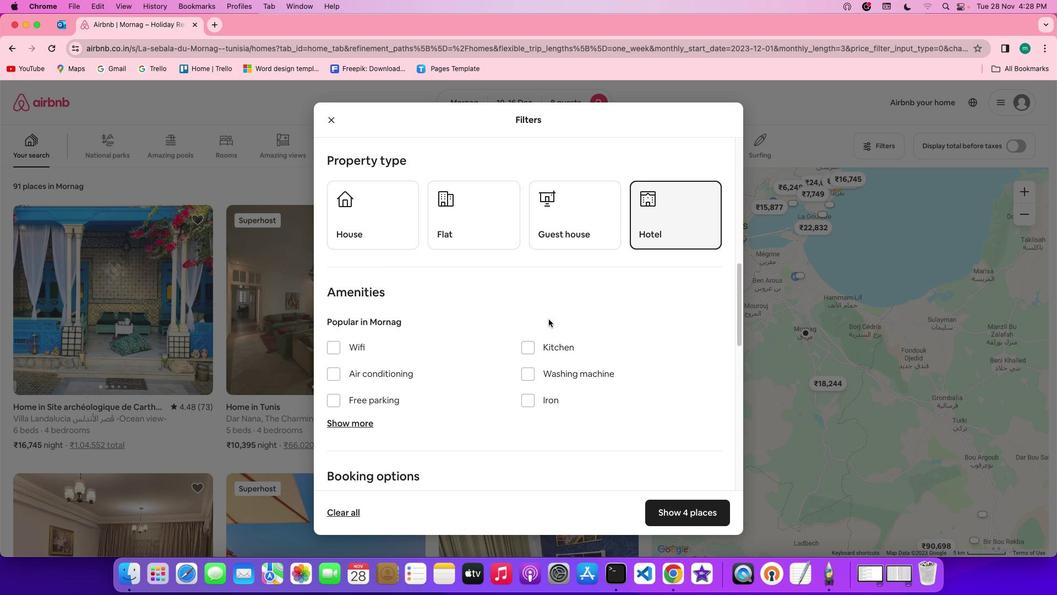 
Action: Mouse scrolled (549, 319) with delta (0, 0)
Screenshot: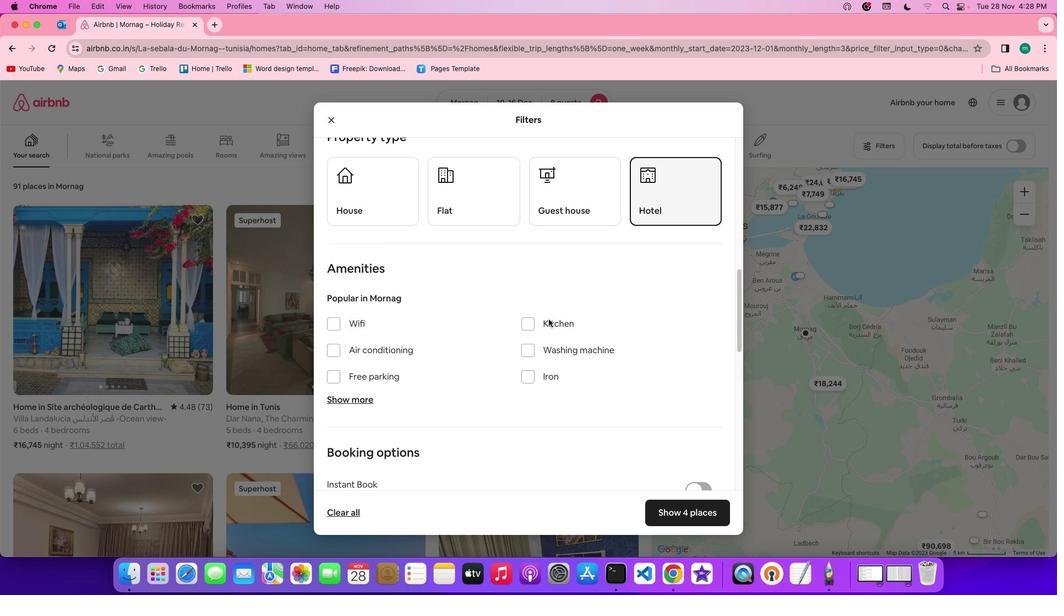 
Action: Mouse scrolled (549, 319) with delta (0, 0)
Screenshot: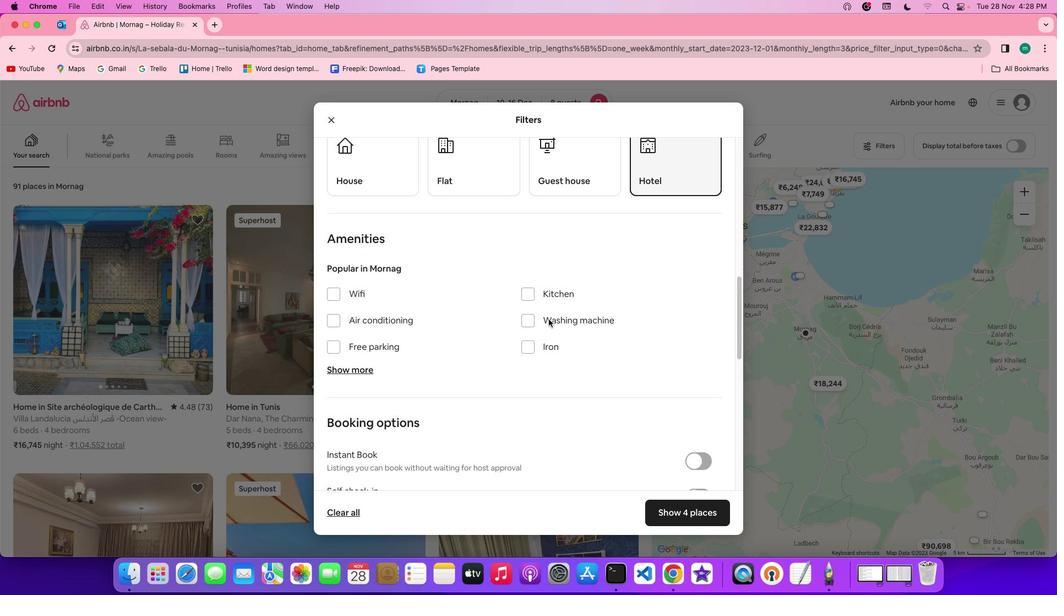 
Action: Mouse scrolled (549, 319) with delta (0, 0)
Screenshot: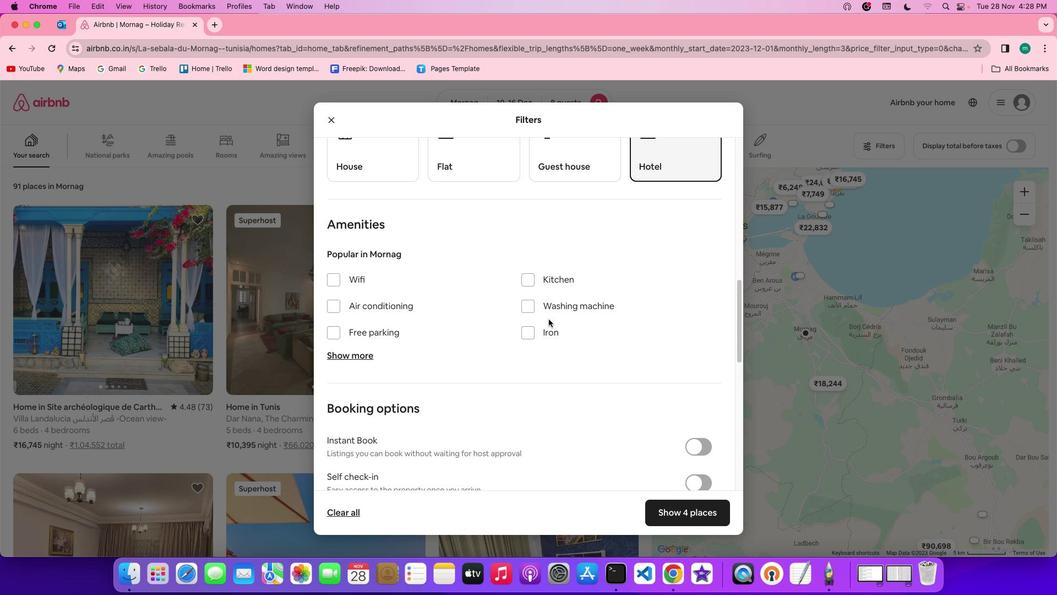 
Action: Mouse moved to (337, 277)
Screenshot: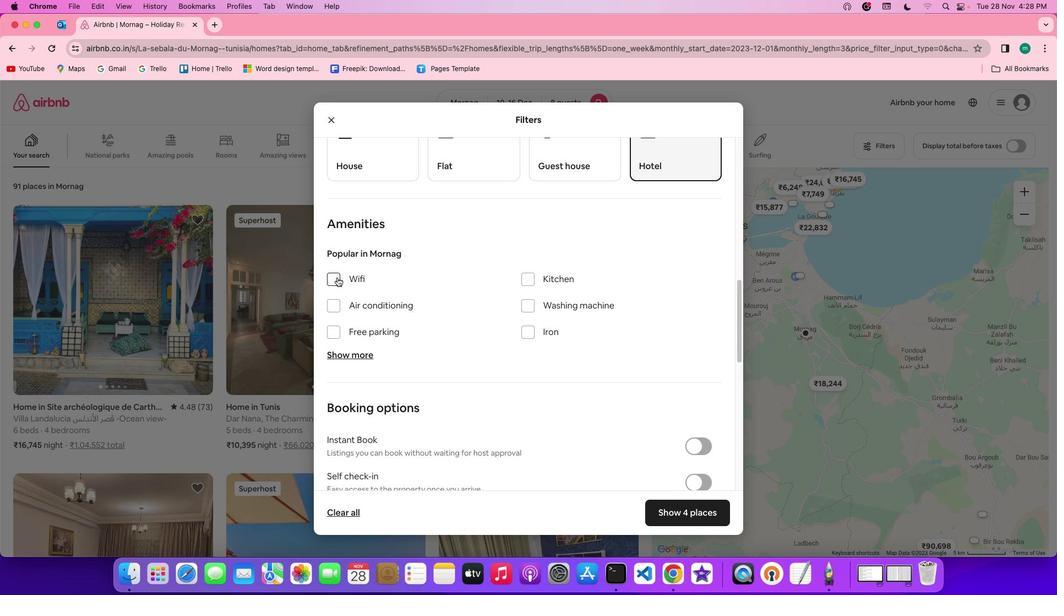 
Action: Mouse pressed left at (337, 277)
Screenshot: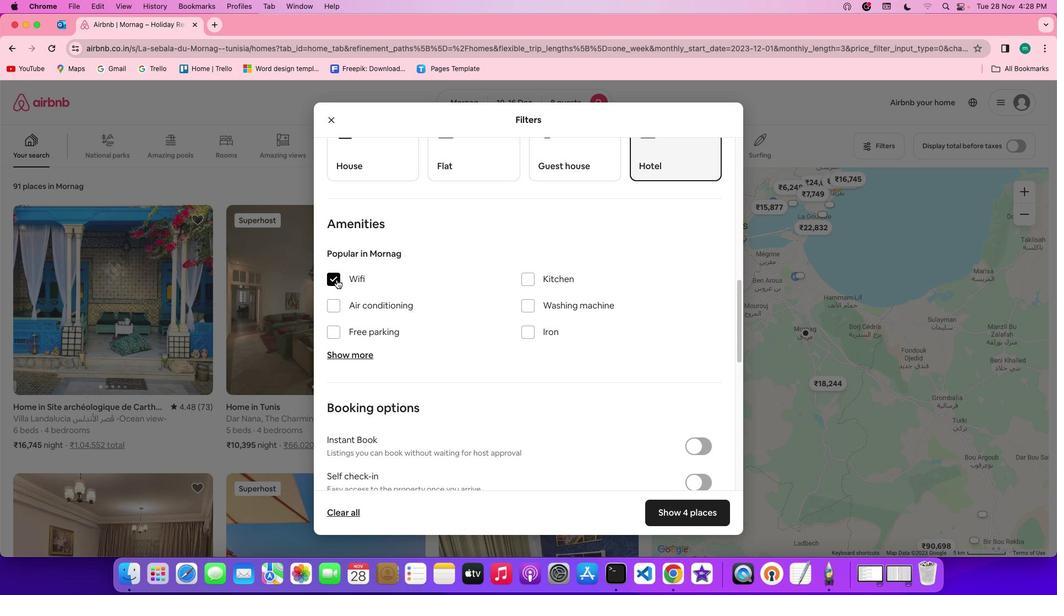 
Action: Mouse moved to (355, 352)
Screenshot: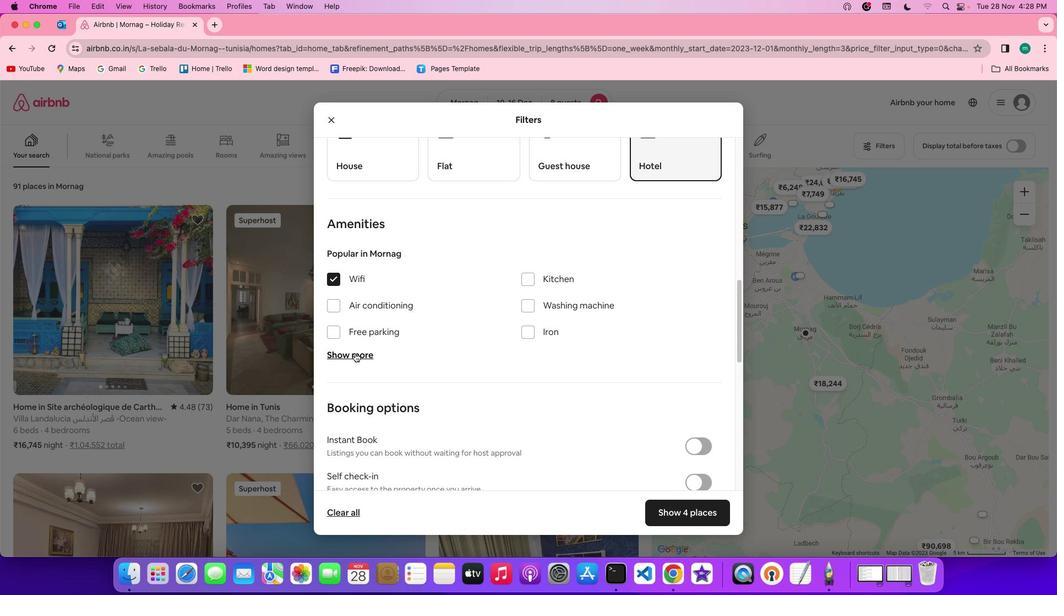 
Action: Mouse pressed left at (355, 352)
Screenshot: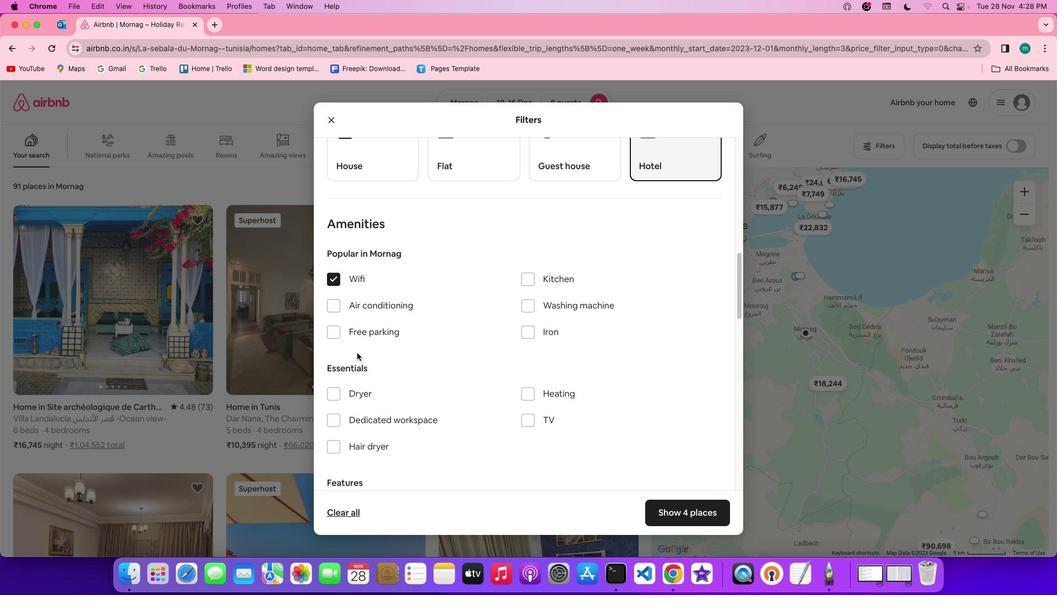 
Action: Mouse moved to (527, 422)
Screenshot: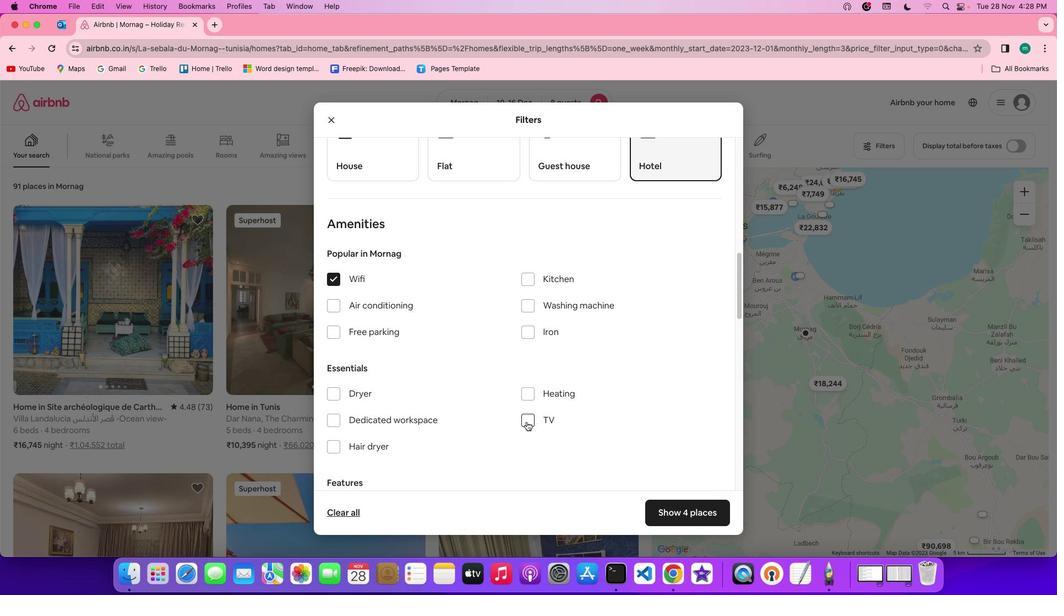 
Action: Mouse pressed left at (527, 422)
Screenshot: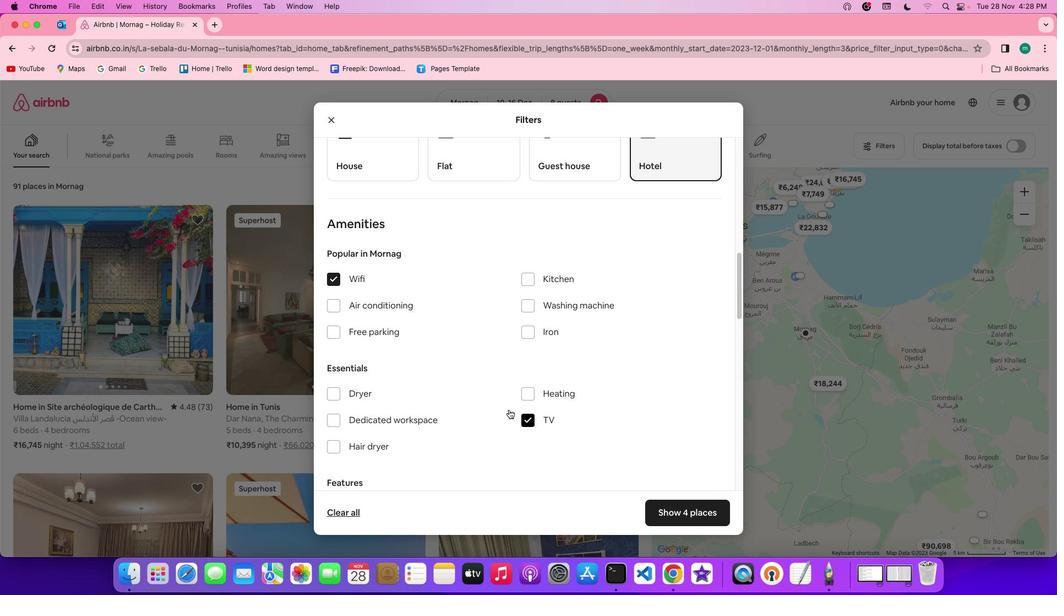 
Action: Mouse moved to (360, 331)
Screenshot: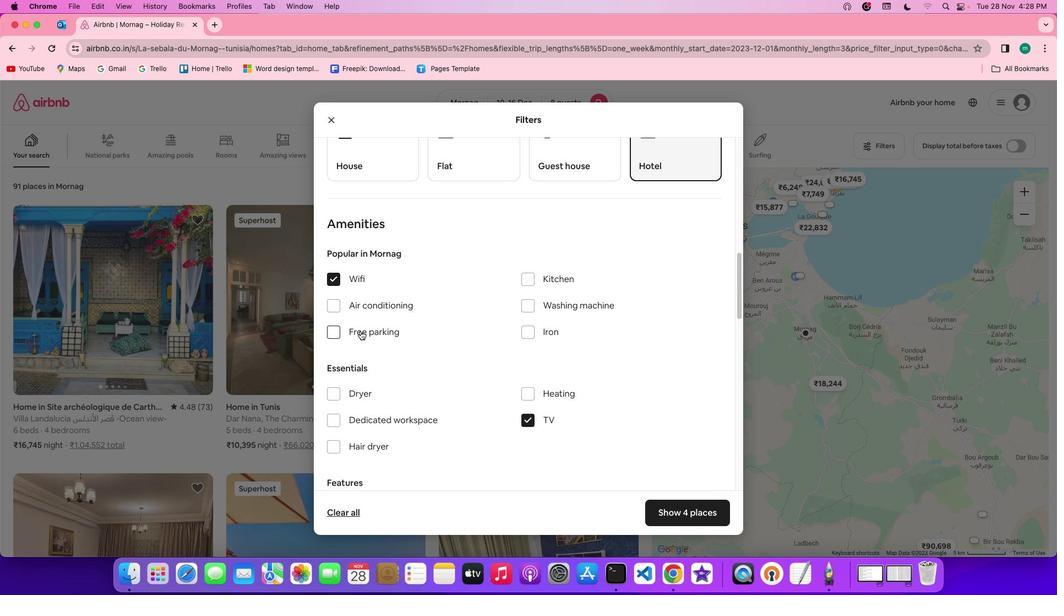 
Action: Mouse pressed left at (360, 331)
Screenshot: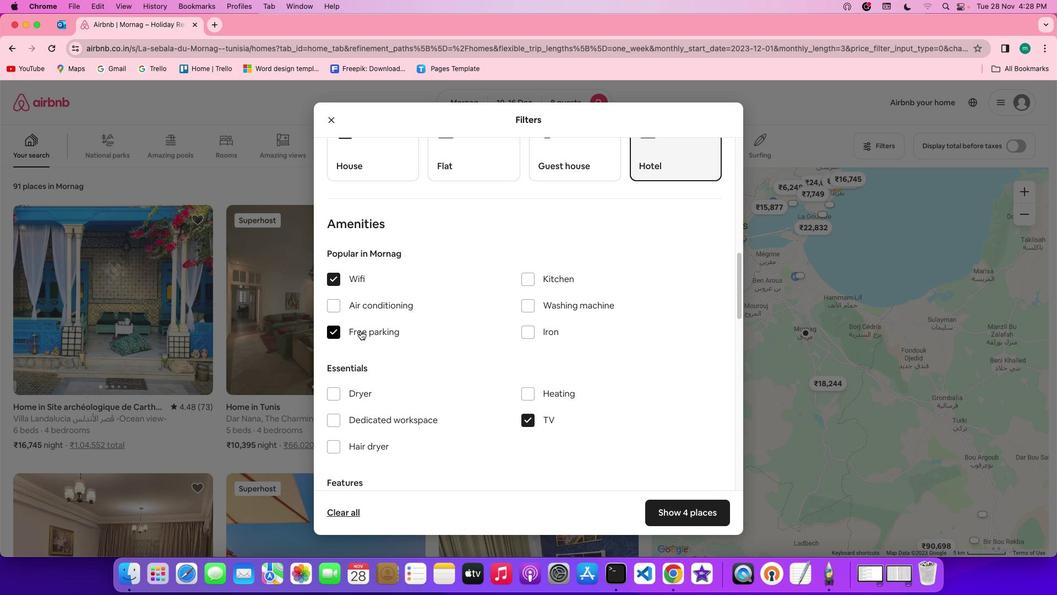 
Action: Mouse moved to (434, 349)
Screenshot: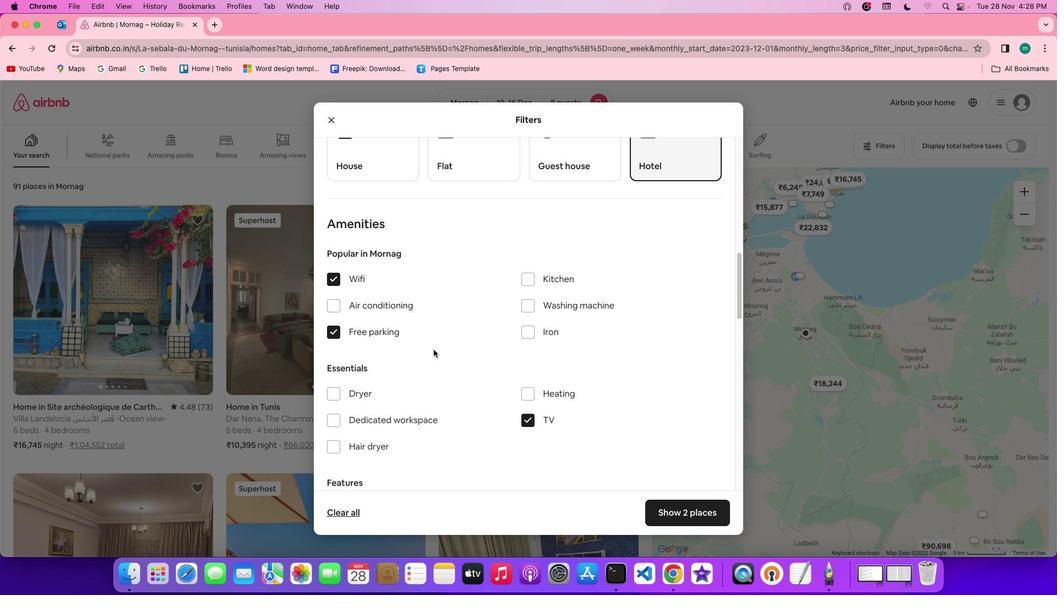
Action: Mouse scrolled (434, 349) with delta (0, 0)
Screenshot: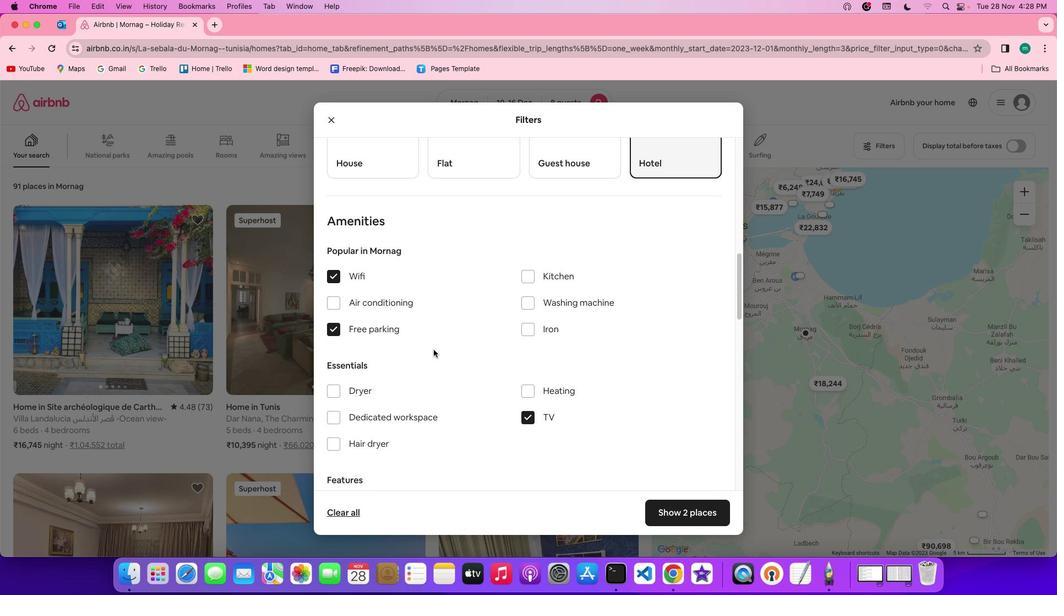 
Action: Mouse scrolled (434, 349) with delta (0, 0)
Screenshot: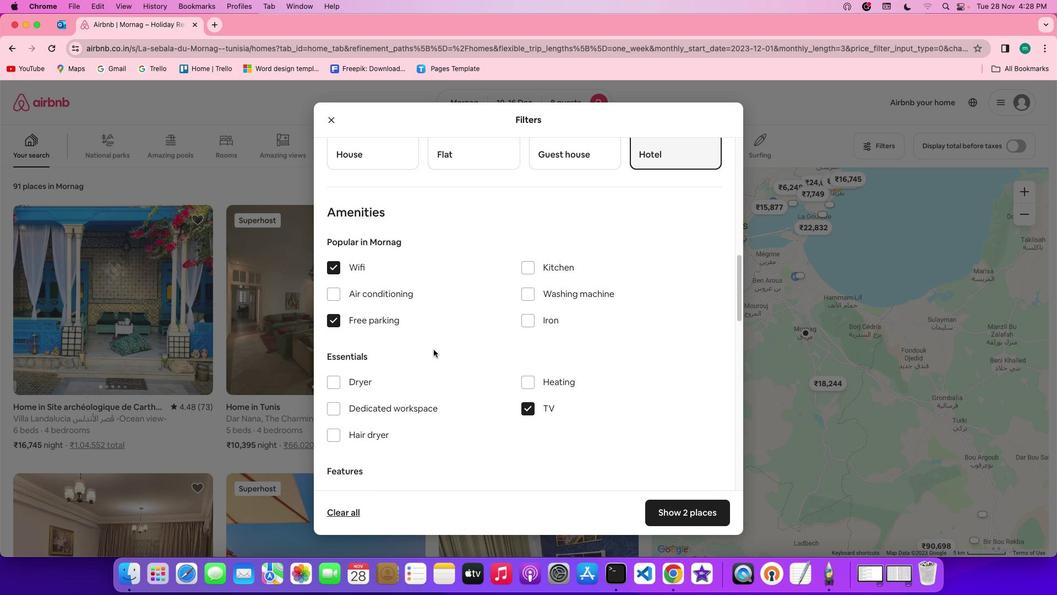 
Action: Mouse scrolled (434, 349) with delta (0, 0)
Screenshot: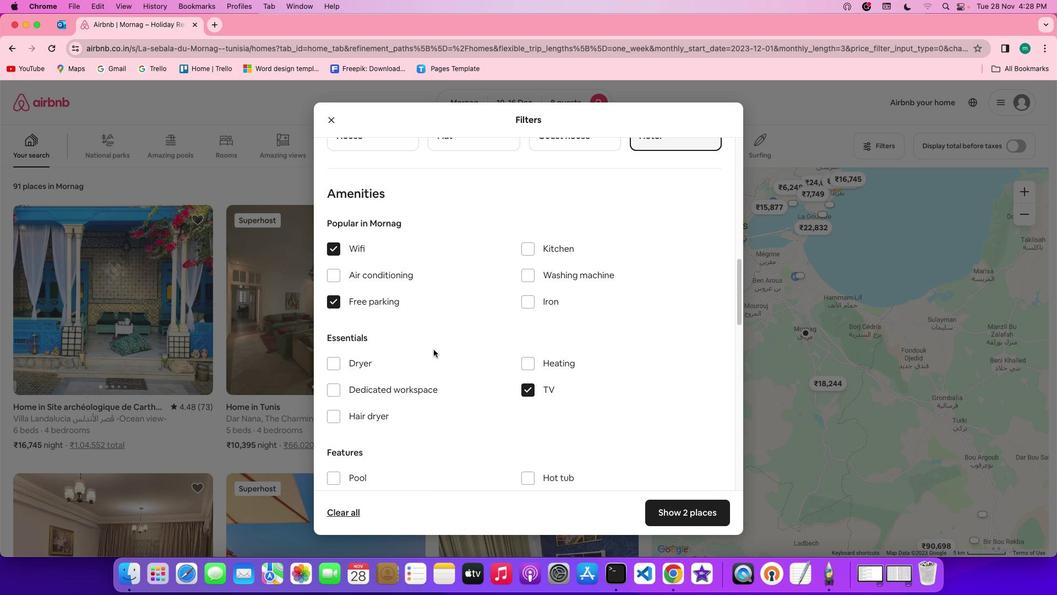 
Action: Mouse scrolled (434, 349) with delta (0, 0)
Screenshot: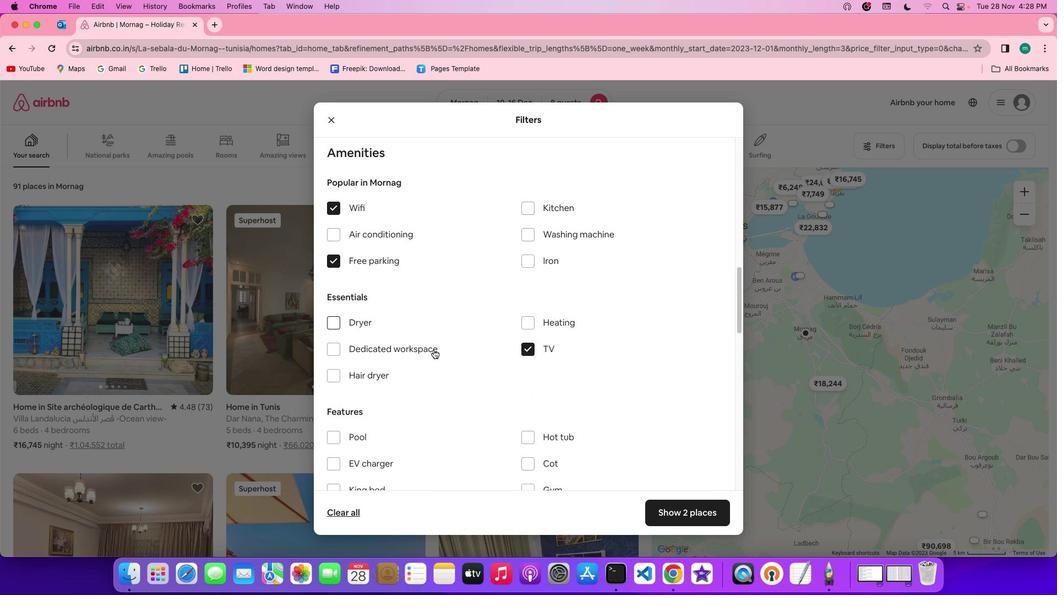 
Action: Mouse moved to (435, 349)
Screenshot: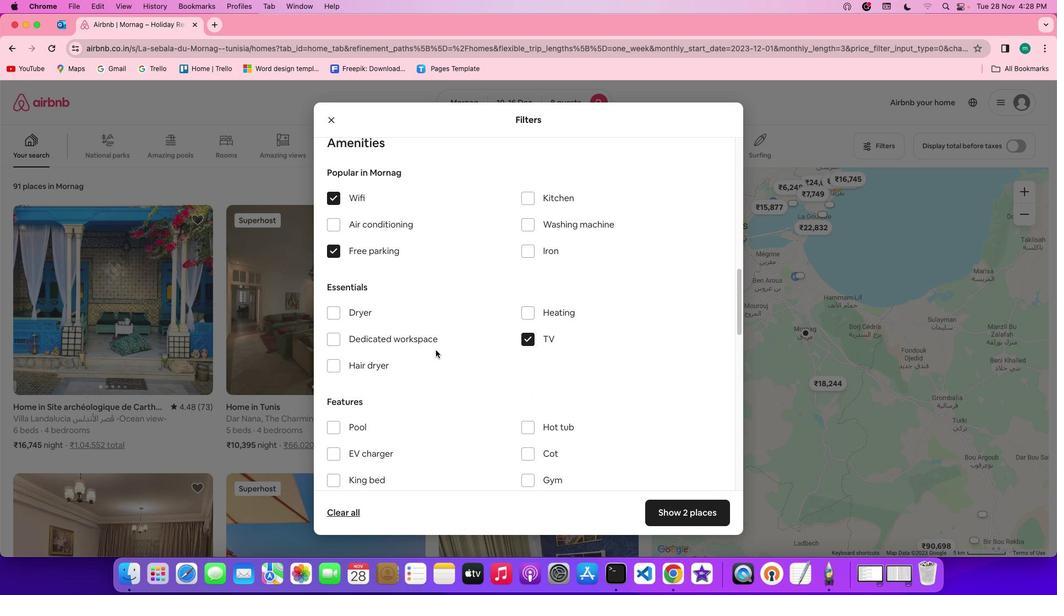 
Action: Mouse scrolled (435, 349) with delta (0, 0)
Screenshot: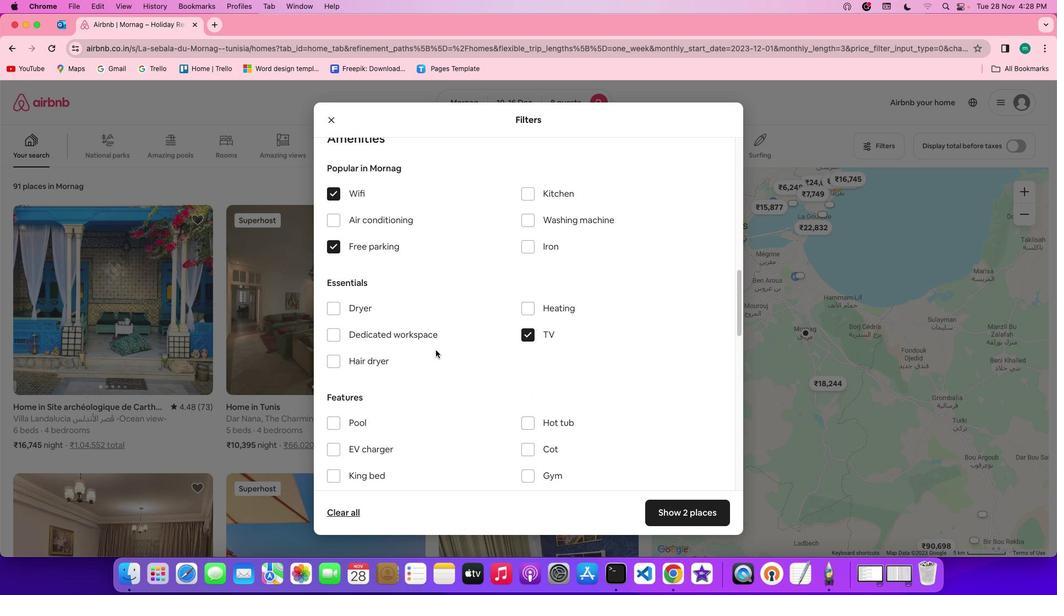 
Action: Mouse scrolled (435, 349) with delta (0, 0)
Screenshot: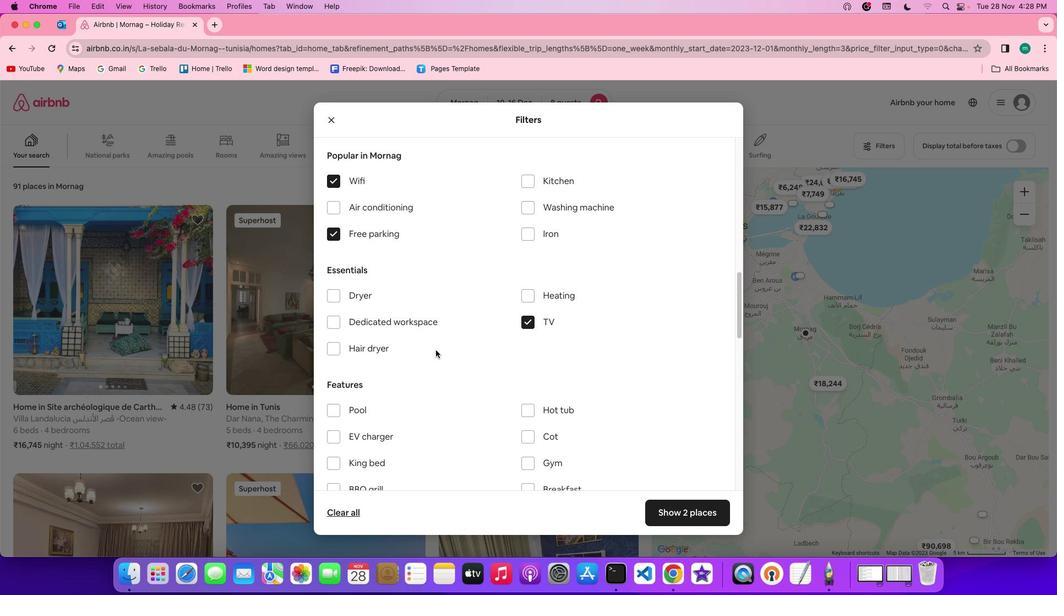 
Action: Mouse scrolled (435, 349) with delta (0, 0)
Screenshot: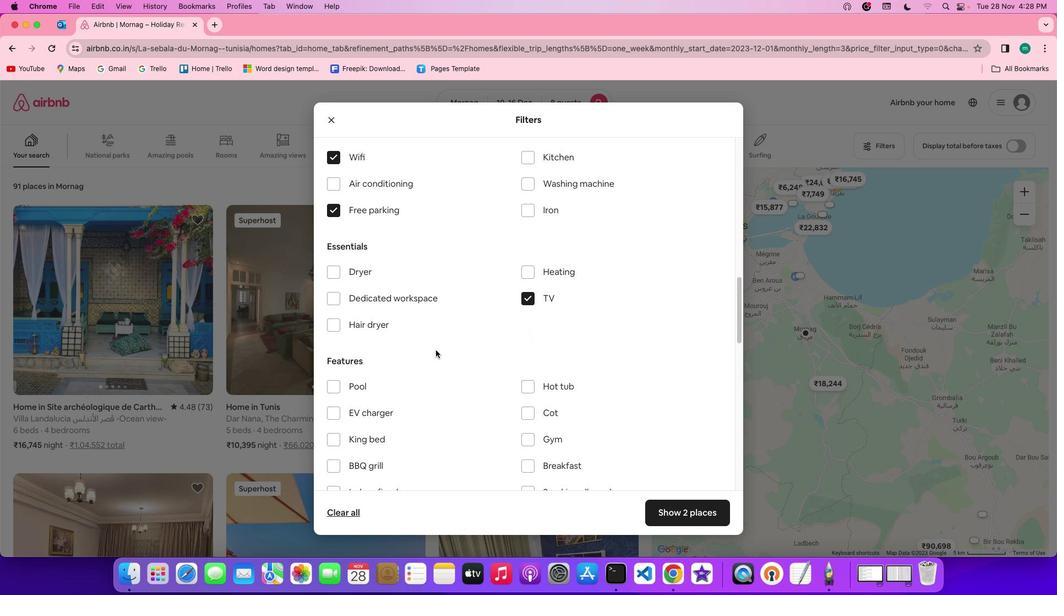 
Action: Mouse scrolled (435, 349) with delta (0, 0)
Screenshot: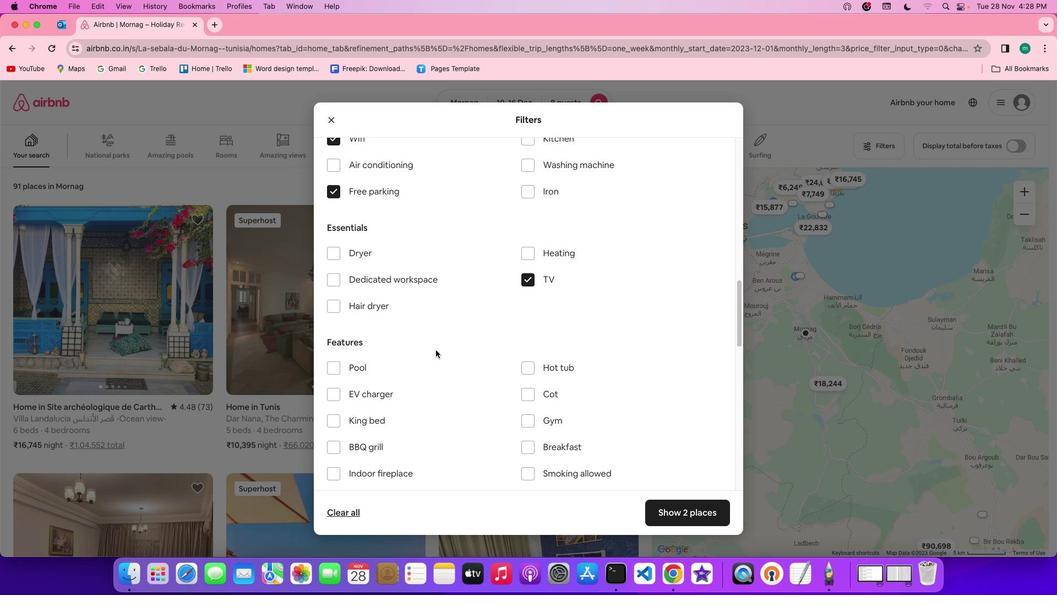
Action: Mouse scrolled (435, 349) with delta (0, 0)
Screenshot: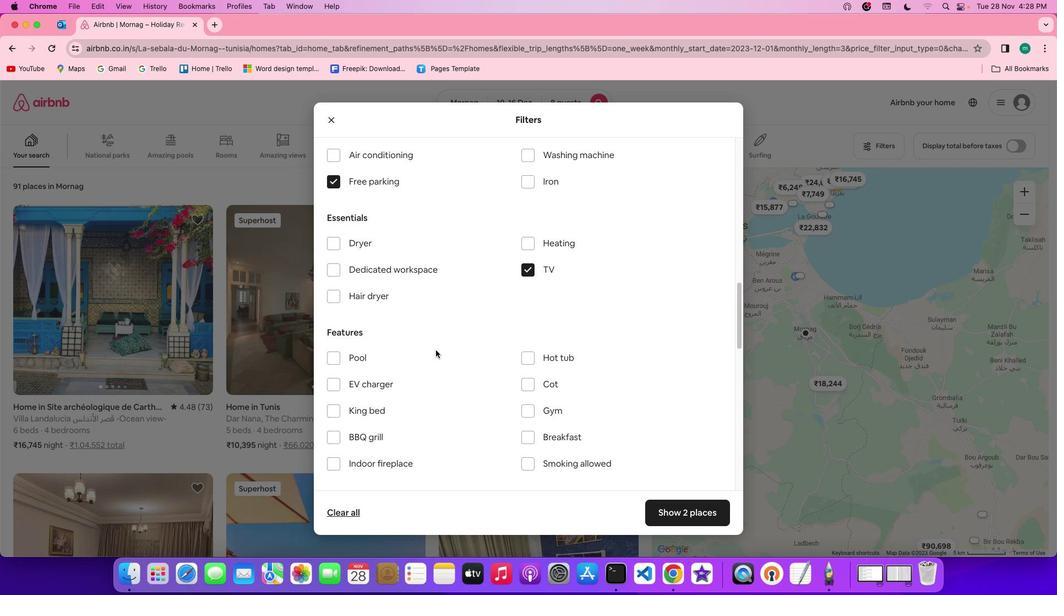 
Action: Mouse scrolled (435, 349) with delta (0, 0)
Screenshot: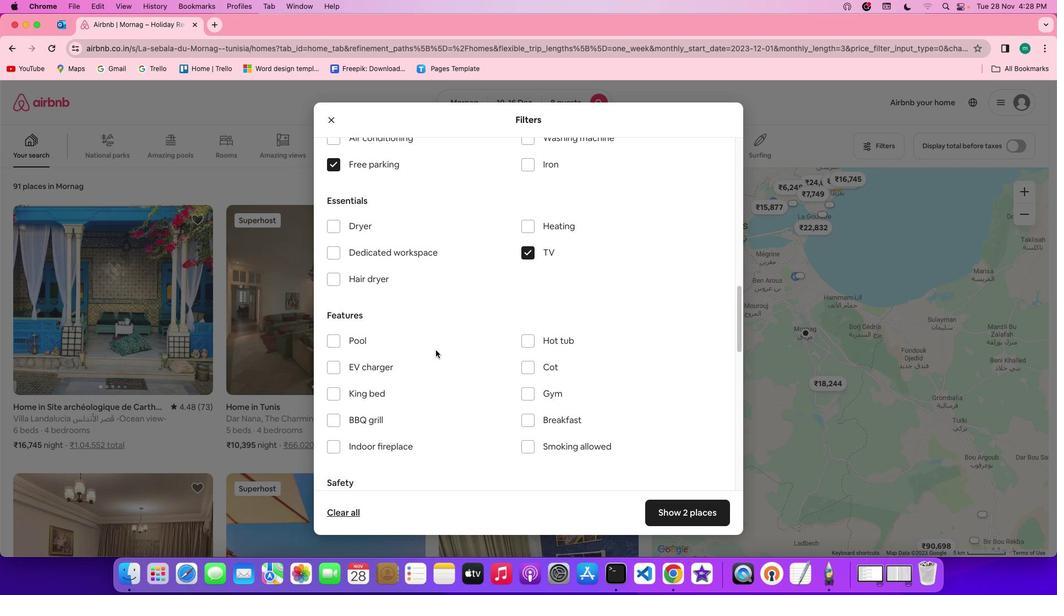 
Action: Mouse scrolled (435, 349) with delta (0, 0)
Screenshot: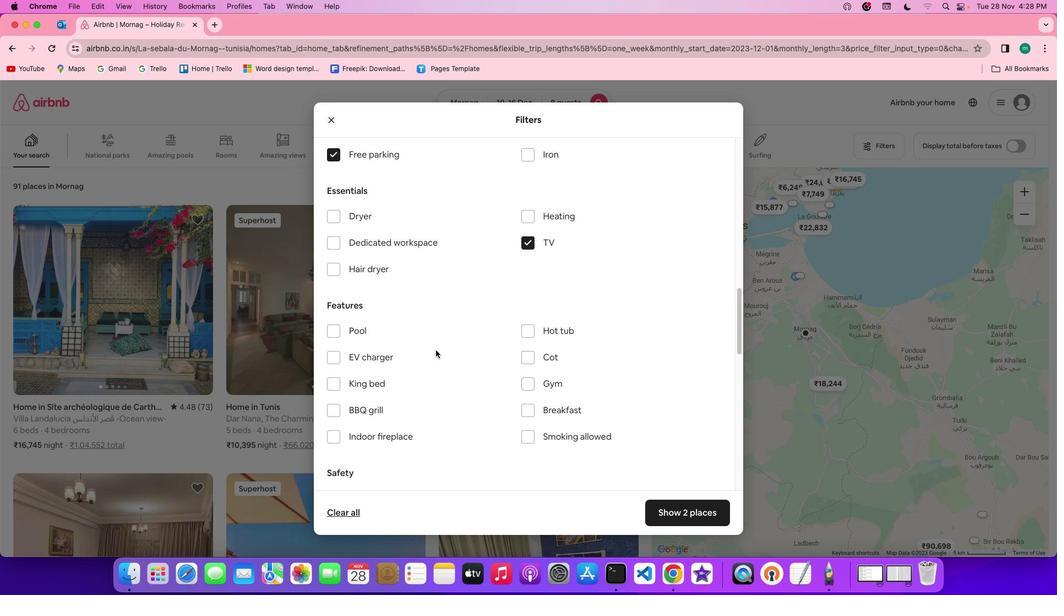 
Action: Mouse moved to (532, 384)
Screenshot: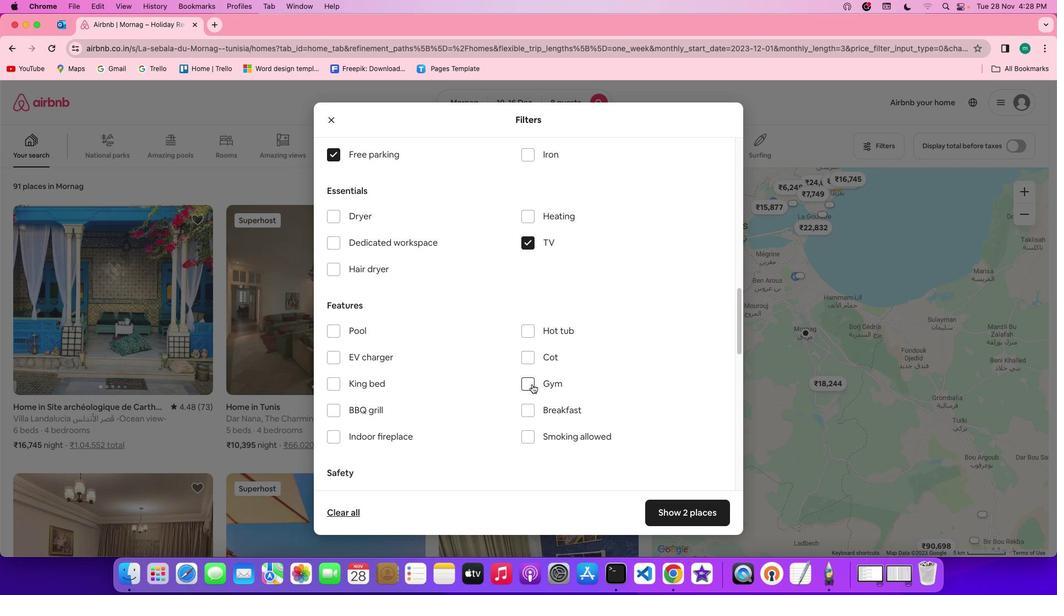 
Action: Mouse pressed left at (532, 384)
Screenshot: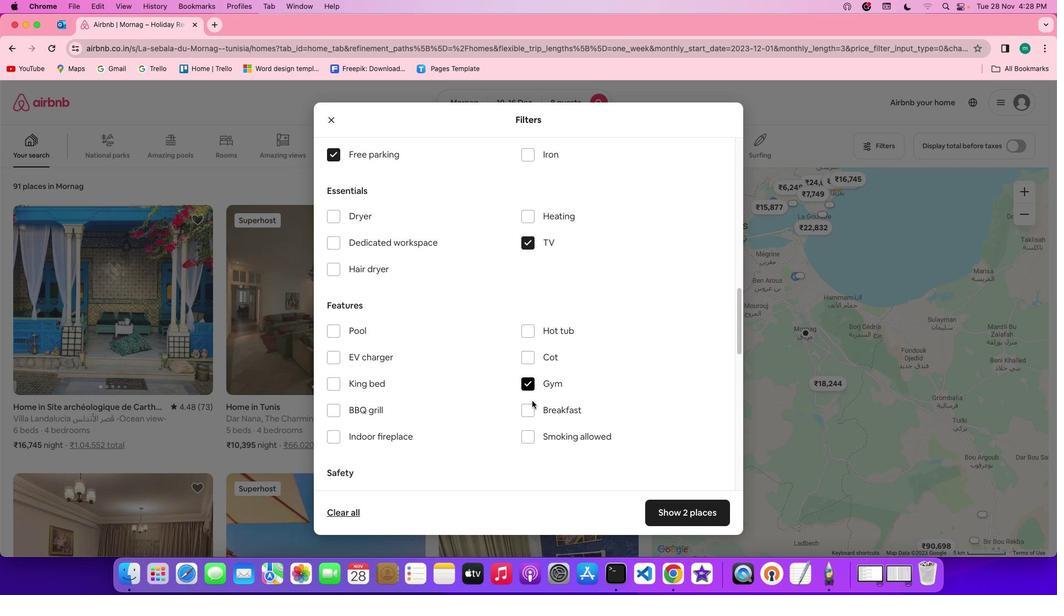 
Action: Mouse moved to (531, 416)
Screenshot: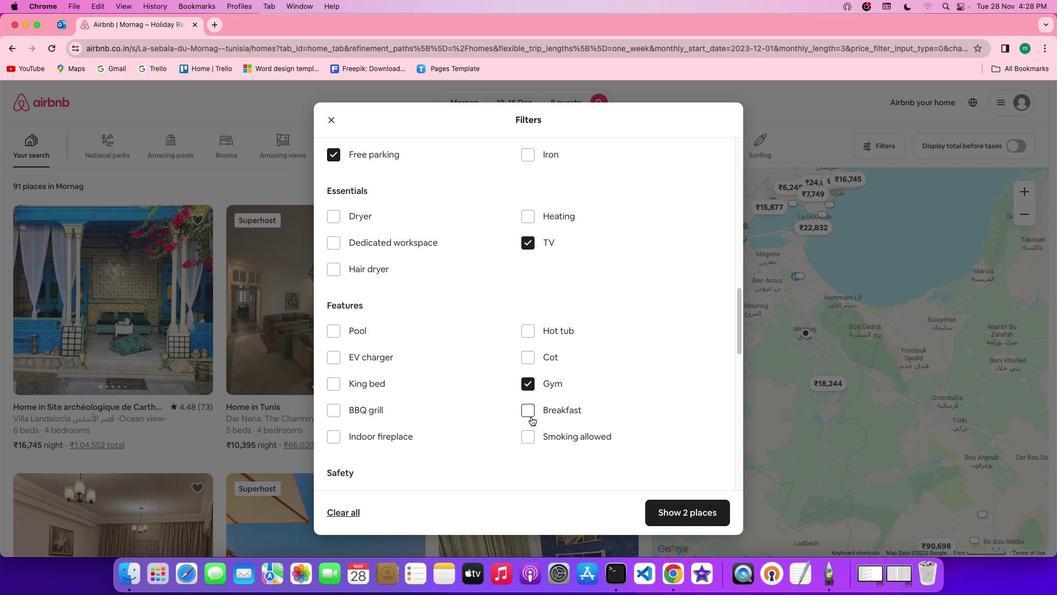 
Action: Mouse pressed left at (531, 416)
Screenshot: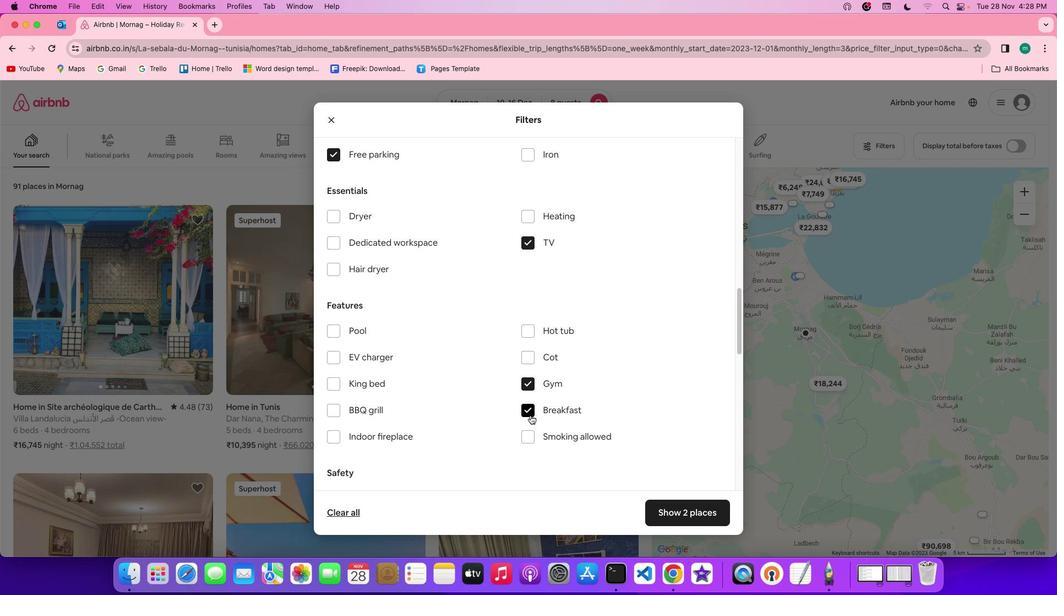 
Action: Mouse moved to (617, 456)
Screenshot: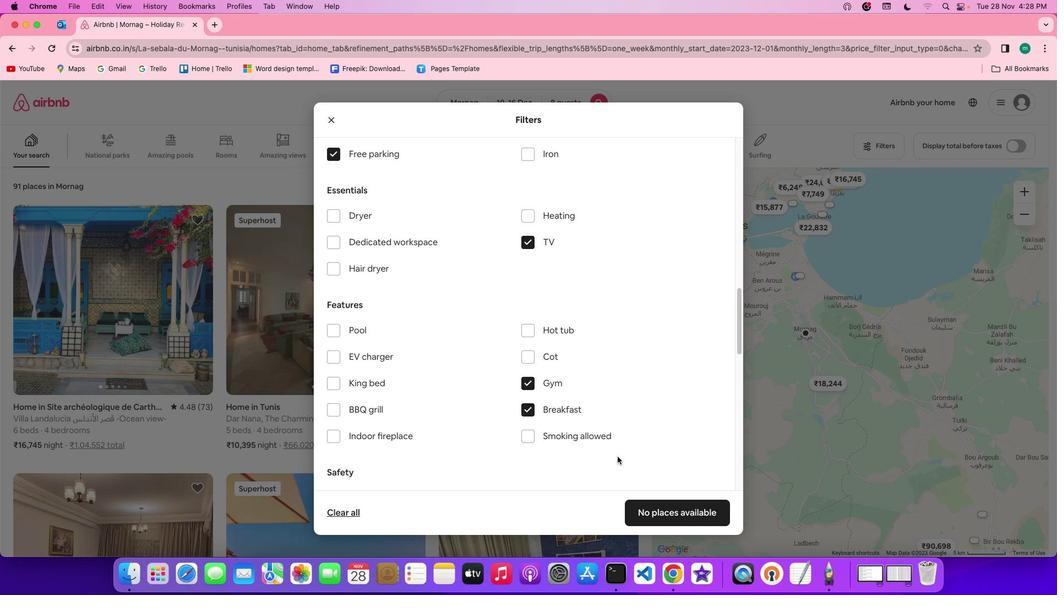 
Action: Mouse scrolled (617, 456) with delta (0, 0)
Screenshot: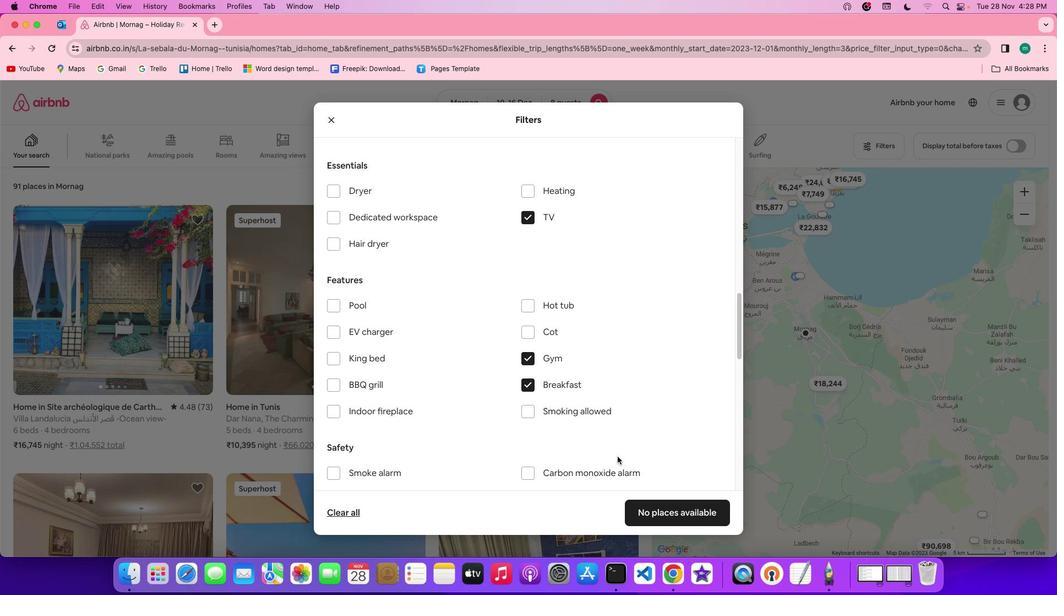 
Action: Mouse scrolled (617, 456) with delta (0, 0)
Screenshot: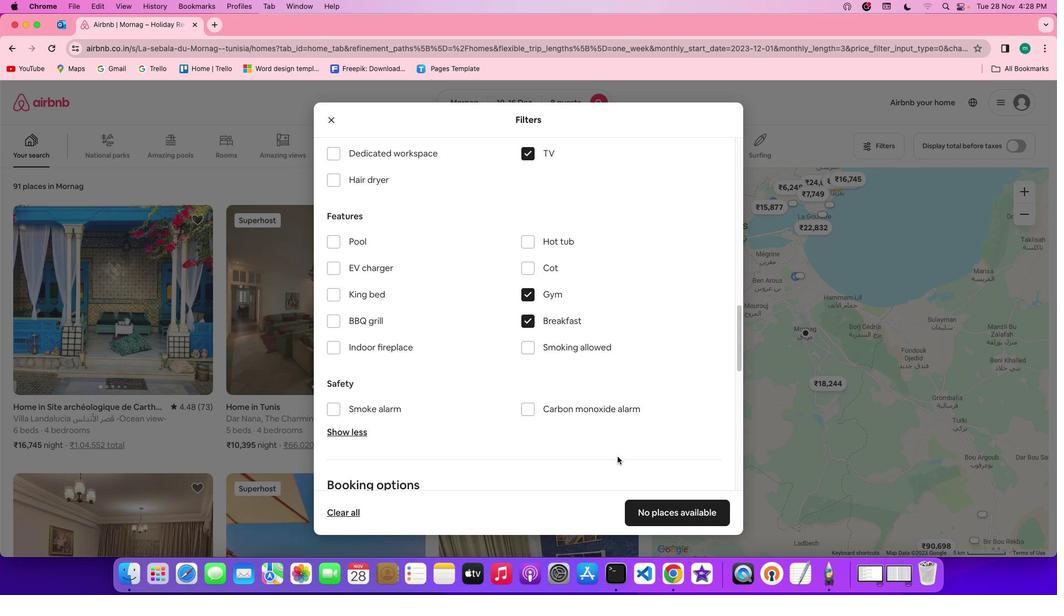 
Action: Mouse scrolled (617, 456) with delta (0, -1)
Screenshot: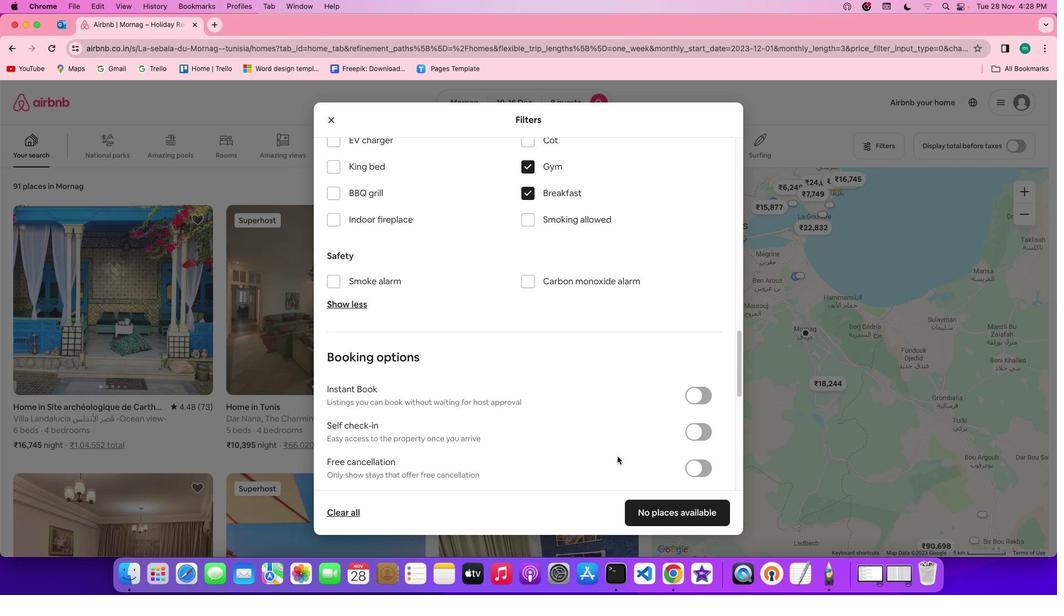 
Action: Mouse scrolled (617, 456) with delta (0, -2)
Screenshot: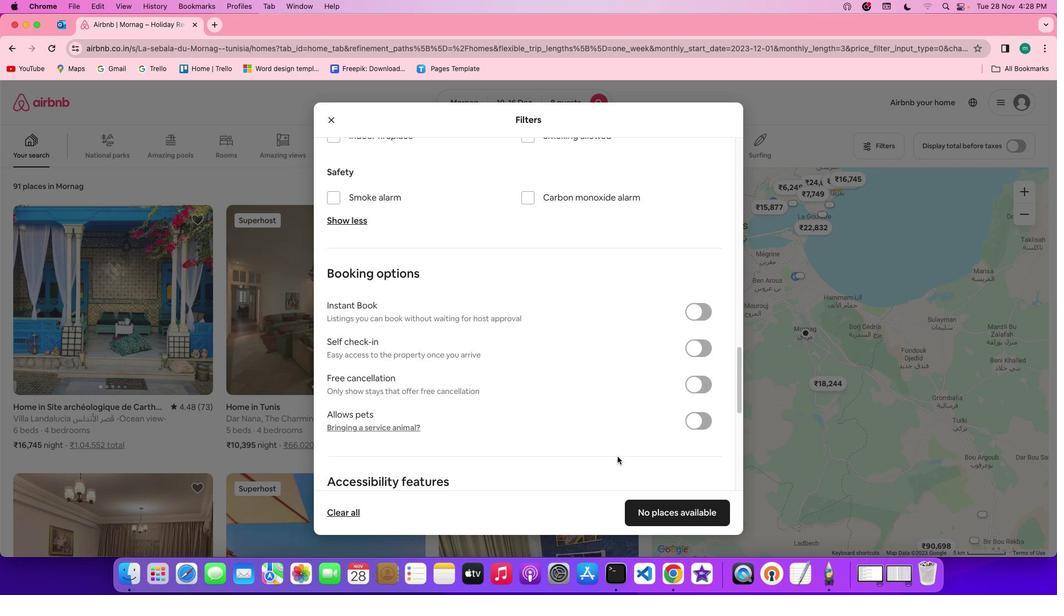 
Action: Mouse scrolled (617, 456) with delta (0, -2)
Screenshot: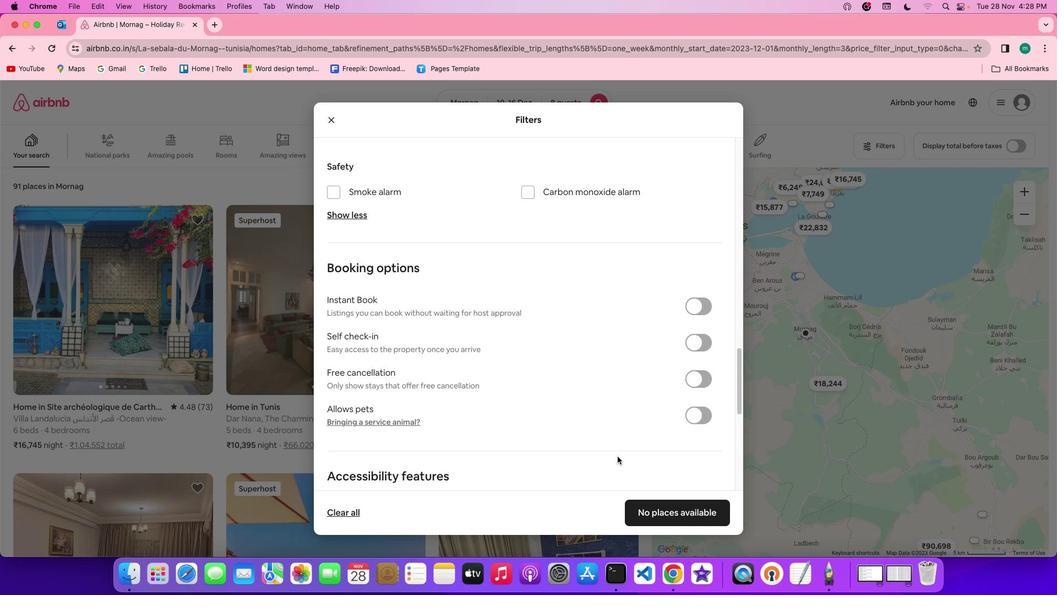 
Action: Mouse moved to (638, 475)
Screenshot: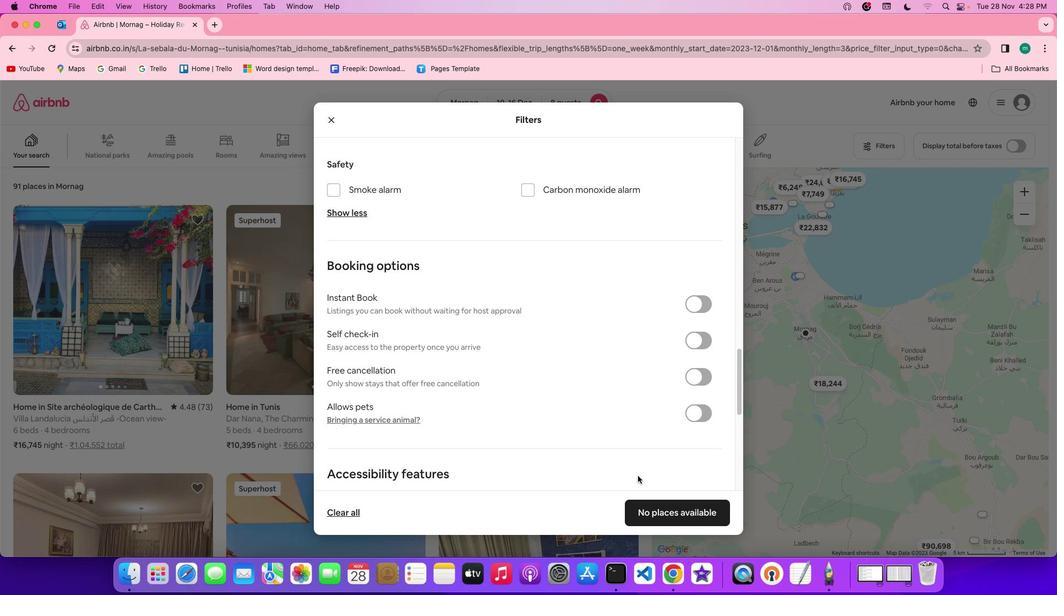 
Action: Mouse scrolled (638, 475) with delta (0, 0)
Screenshot: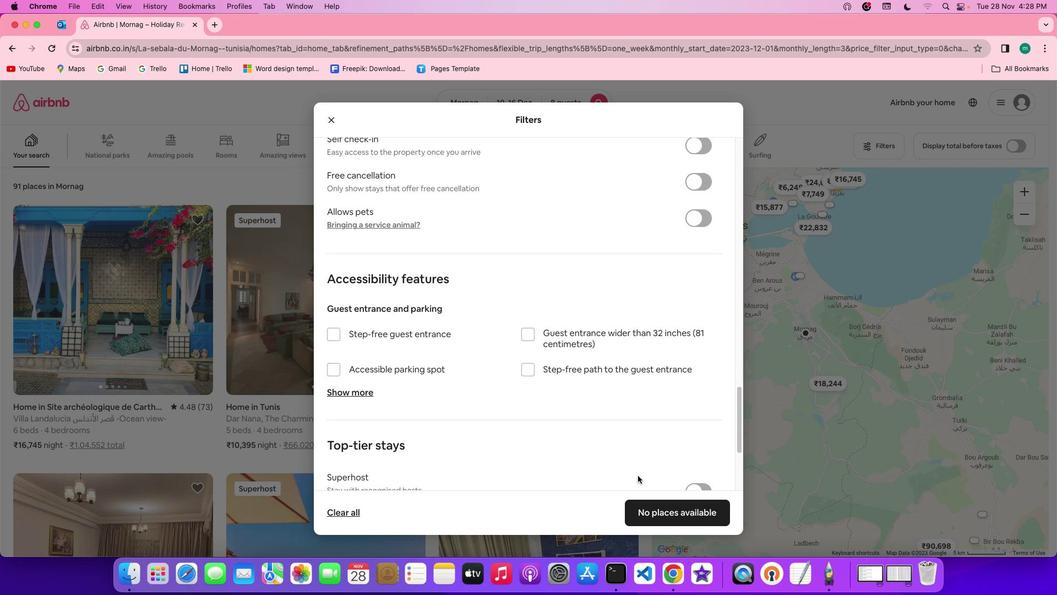 
Action: Mouse scrolled (638, 475) with delta (0, 0)
Screenshot: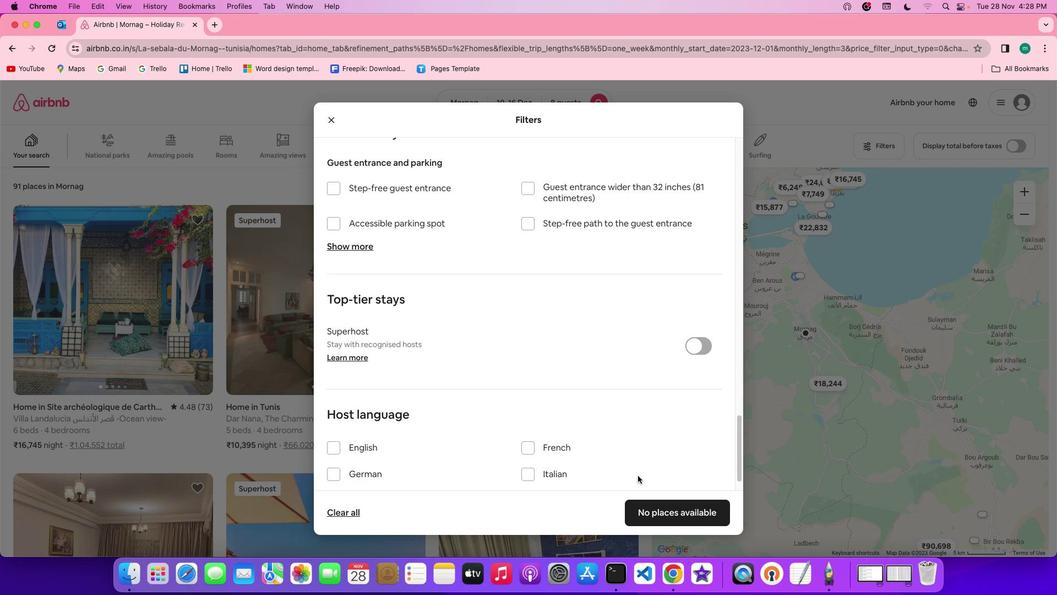 
Action: Mouse scrolled (638, 475) with delta (0, -1)
Screenshot: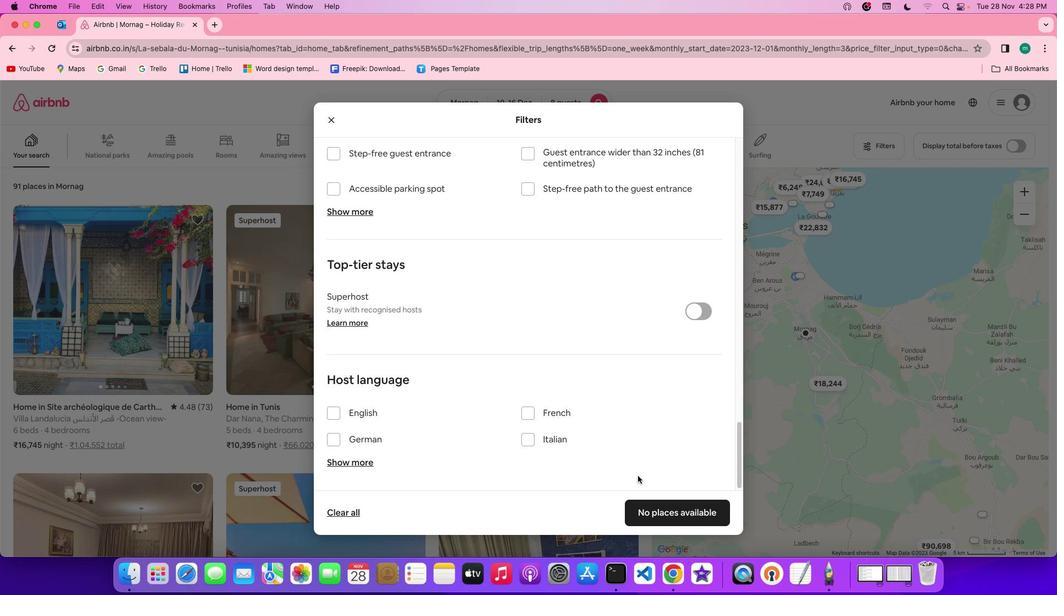 
Action: Mouse scrolled (638, 475) with delta (0, -2)
Screenshot: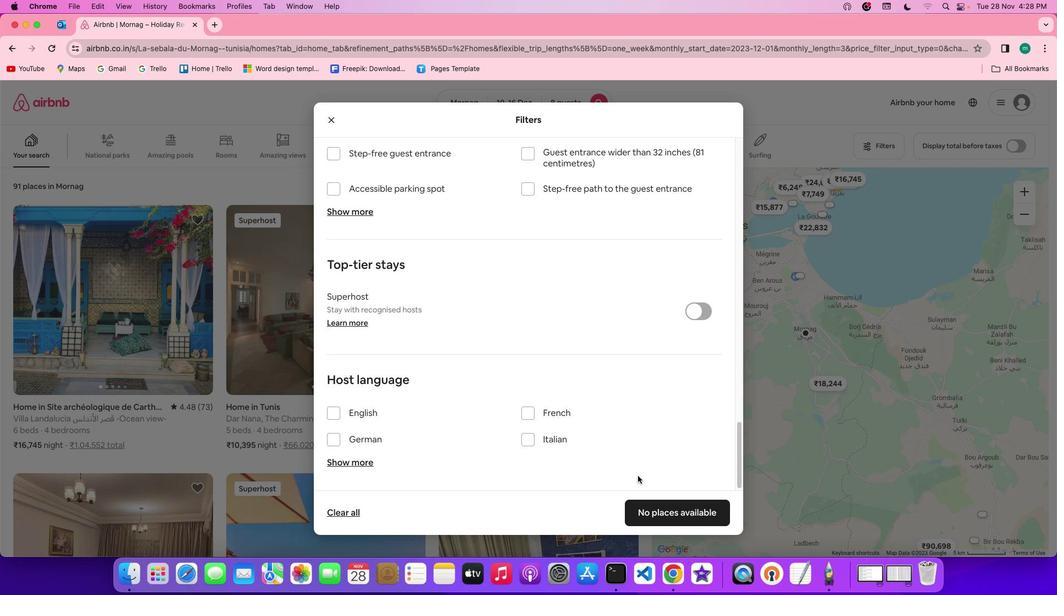 
Action: Mouse scrolled (638, 475) with delta (0, -3)
Screenshot: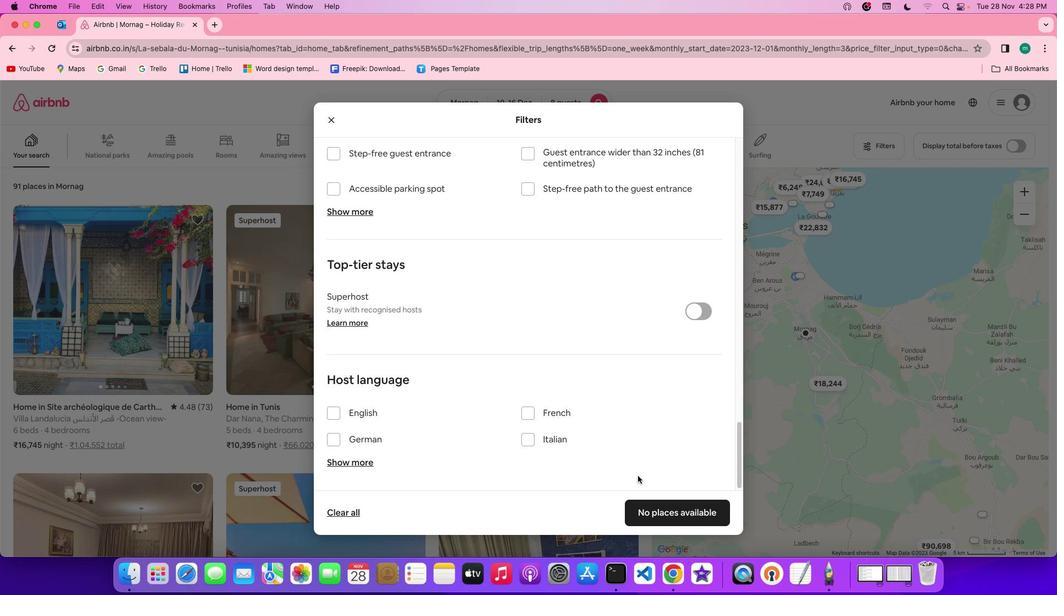 
Action: Mouse scrolled (638, 475) with delta (0, -3)
Screenshot: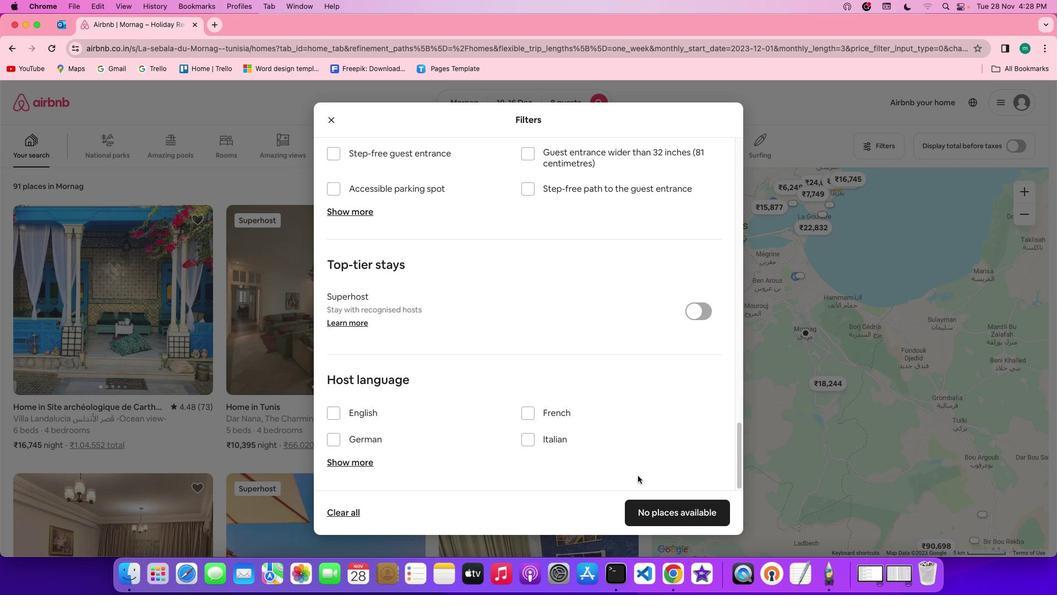 
Action: Mouse moved to (679, 503)
Screenshot: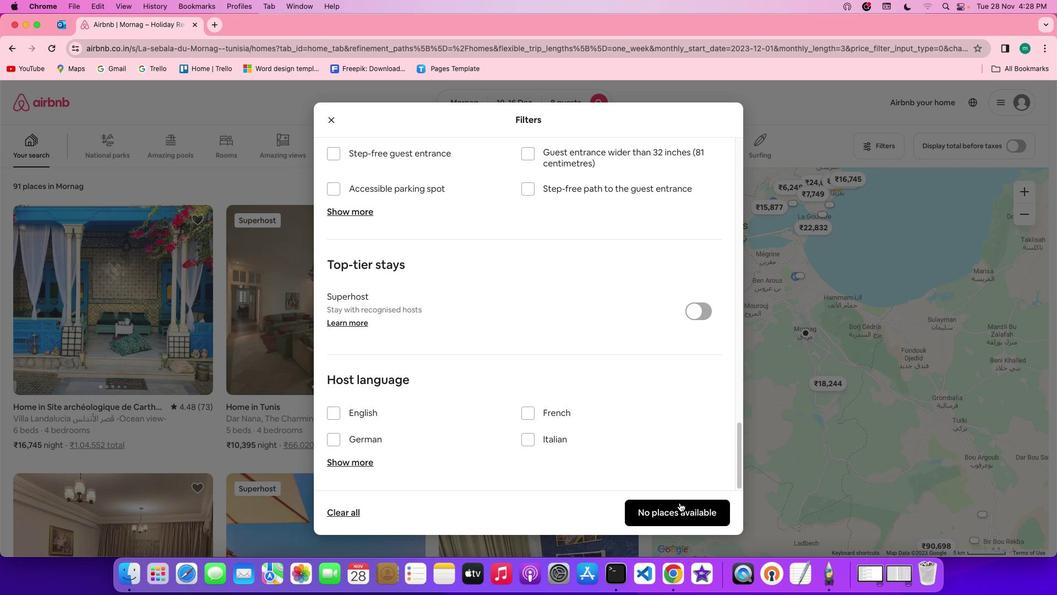 
Action: Mouse scrolled (679, 503) with delta (0, 0)
Screenshot: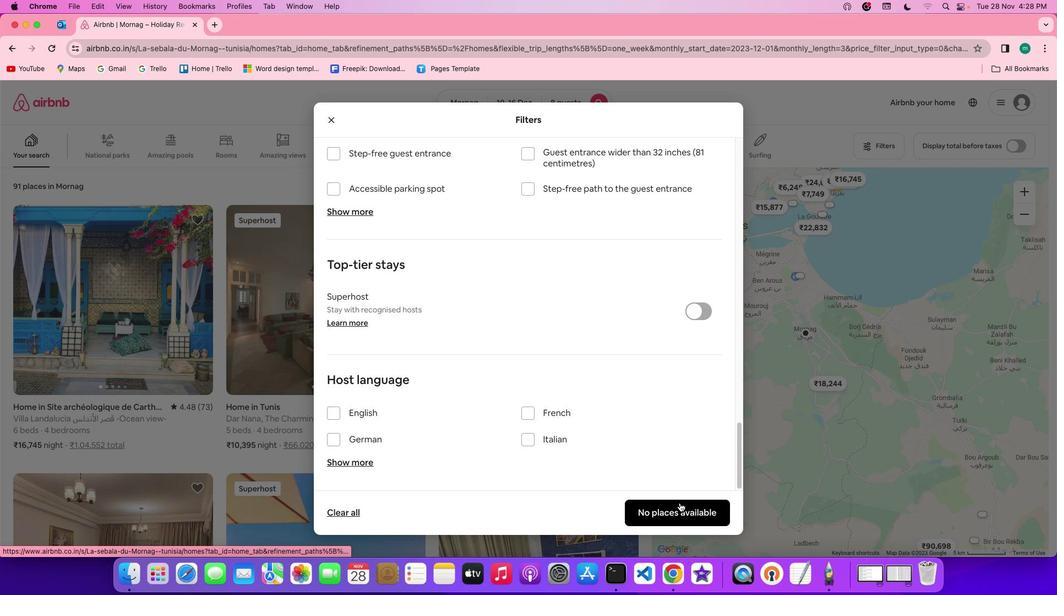
Action: Mouse scrolled (679, 503) with delta (0, 0)
Screenshot: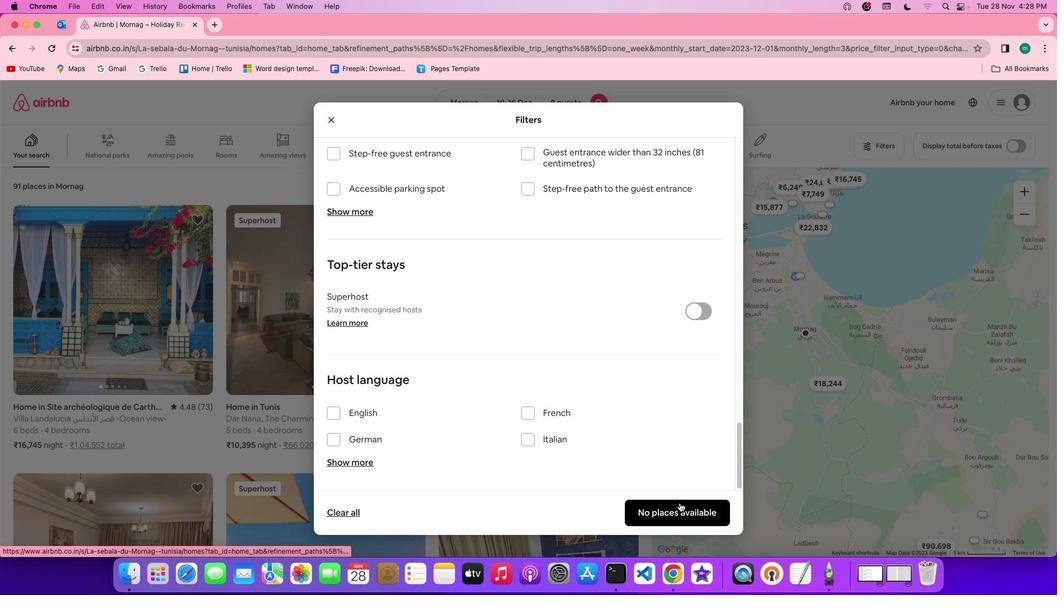 
Action: Mouse scrolled (679, 503) with delta (0, -1)
Screenshot: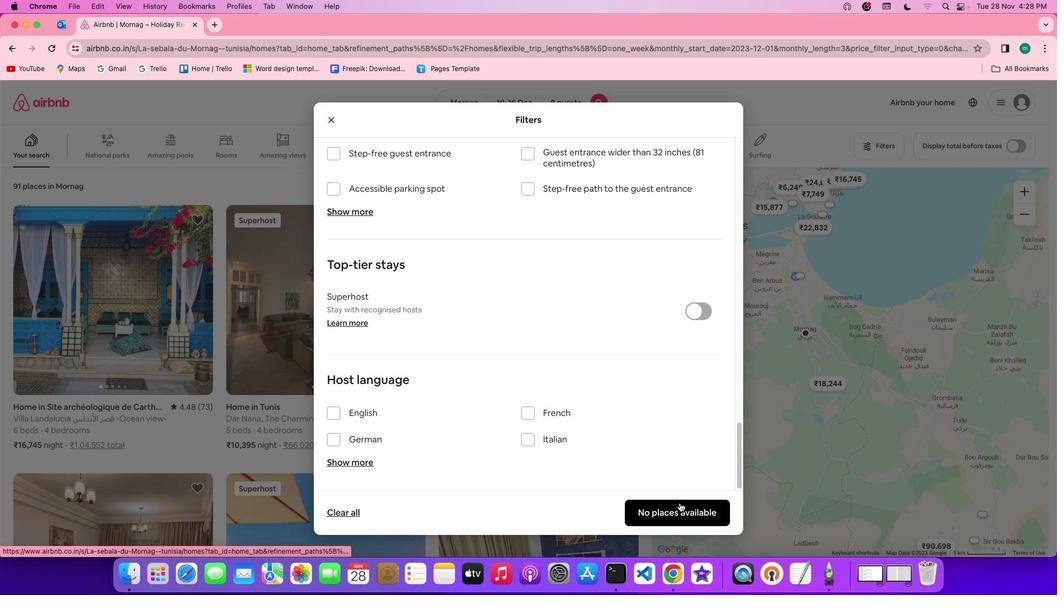 
Action: Mouse scrolled (679, 503) with delta (0, -2)
Screenshot: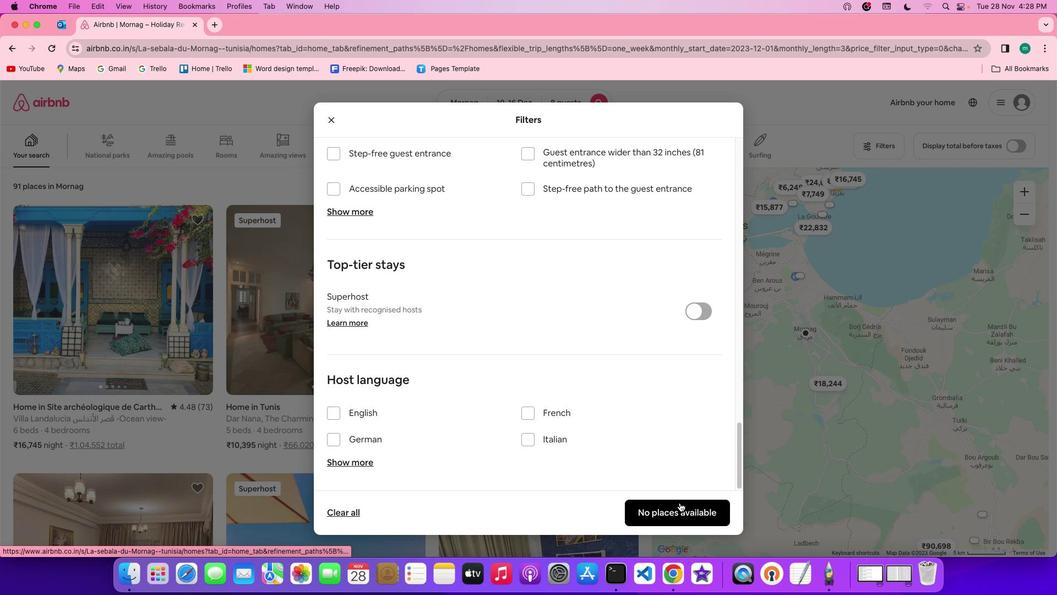 
Action: Mouse moved to (681, 508)
Screenshot: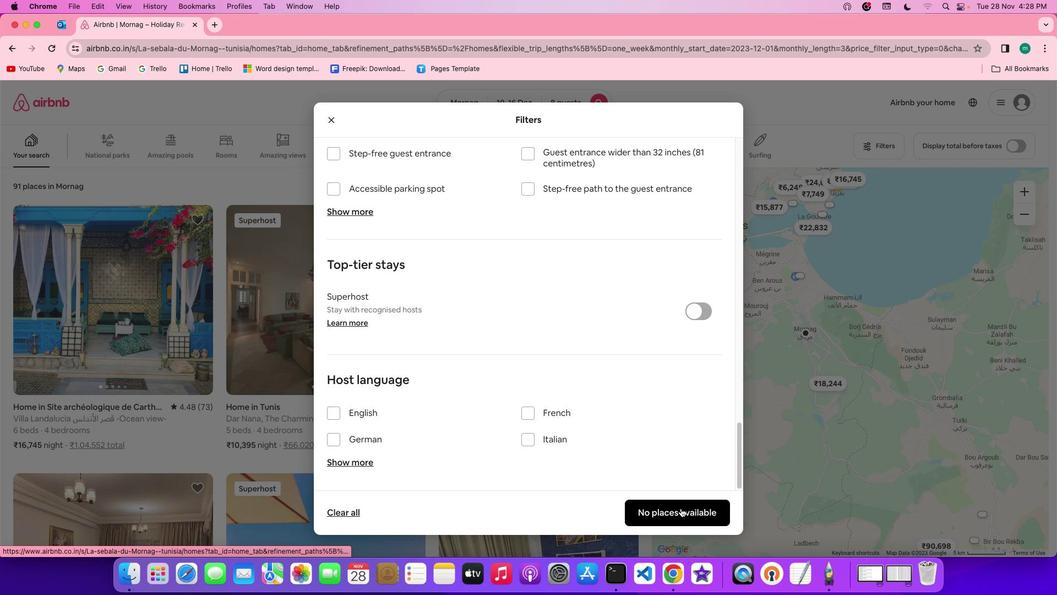 
Action: Mouse pressed left at (681, 508)
Screenshot: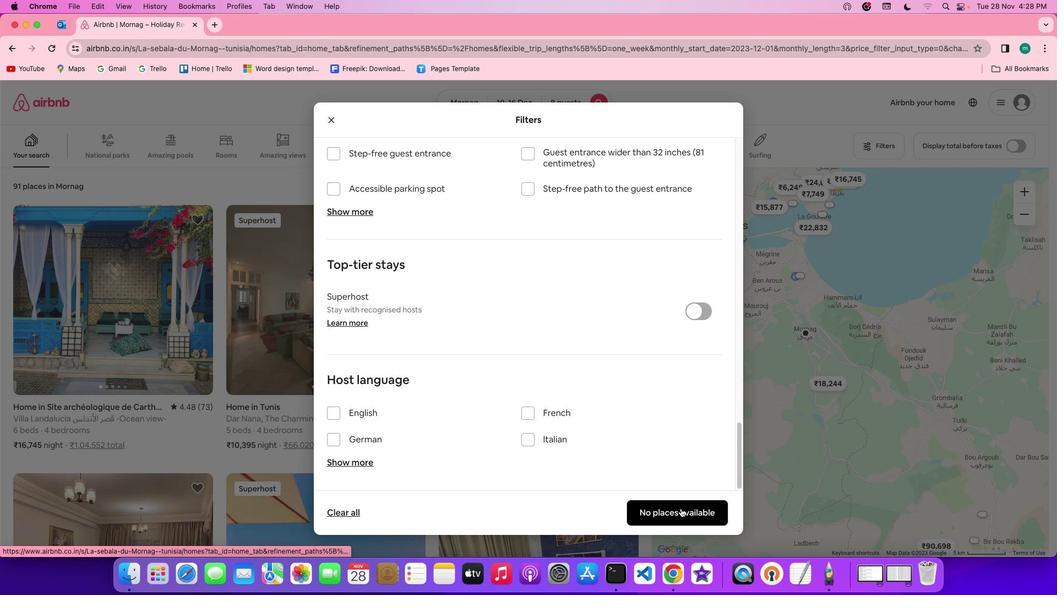 
Action: Mouse moved to (296, 364)
Screenshot: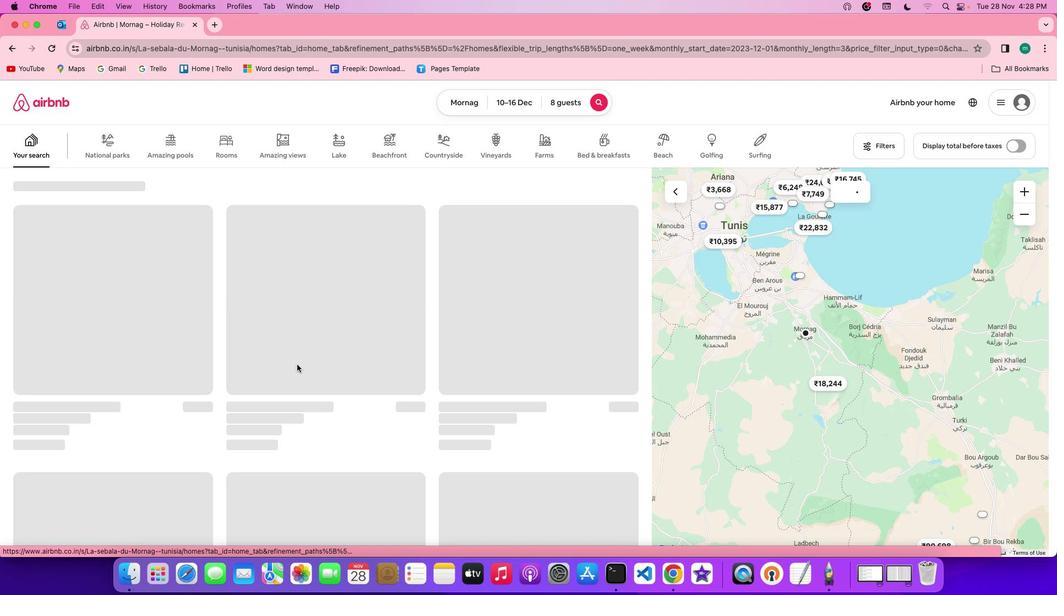 
